 Task: Look for space in Vienna from 1st may 2023 to 10th May 2023 for 2 adults in price range Rs.10000 to Rs.15000. Place can be entire place or private room with 1  bedroom having 1 bed. Property type can be house. Amenities needed are: wifi, hair dryer, hot tub, breakfast. Required host language is English.
Action: Mouse moved to (417, 472)
Screenshot: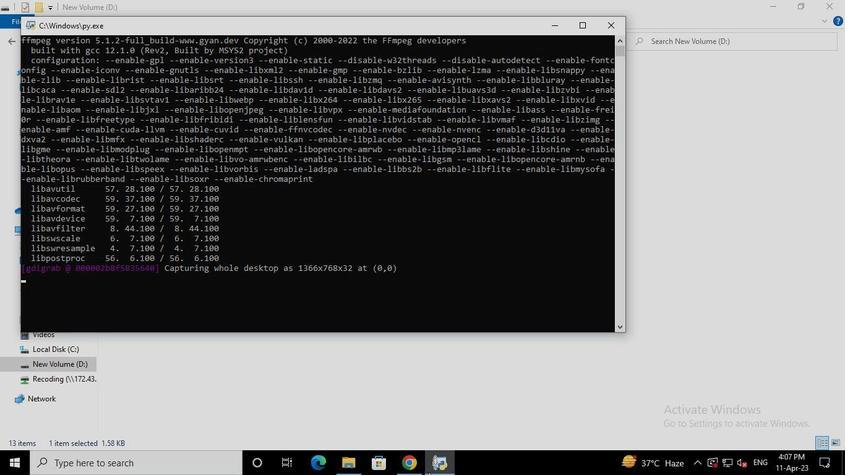 
Action: Mouse pressed left at (417, 472)
Screenshot: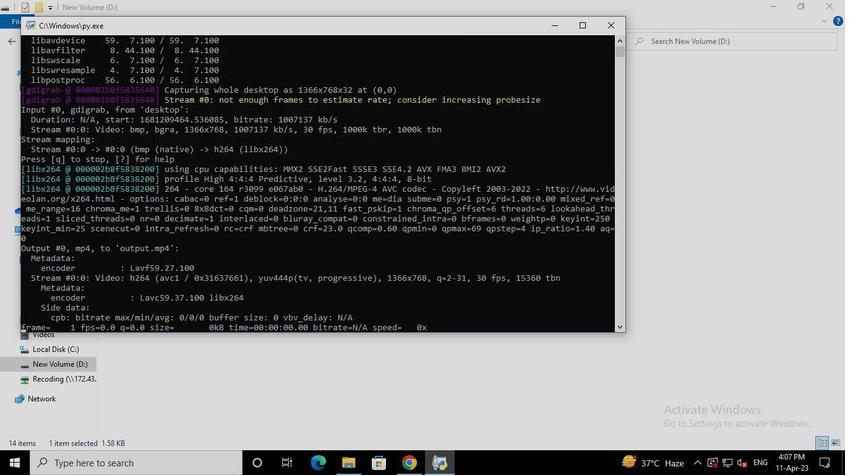
Action: Mouse moved to (345, 101)
Screenshot: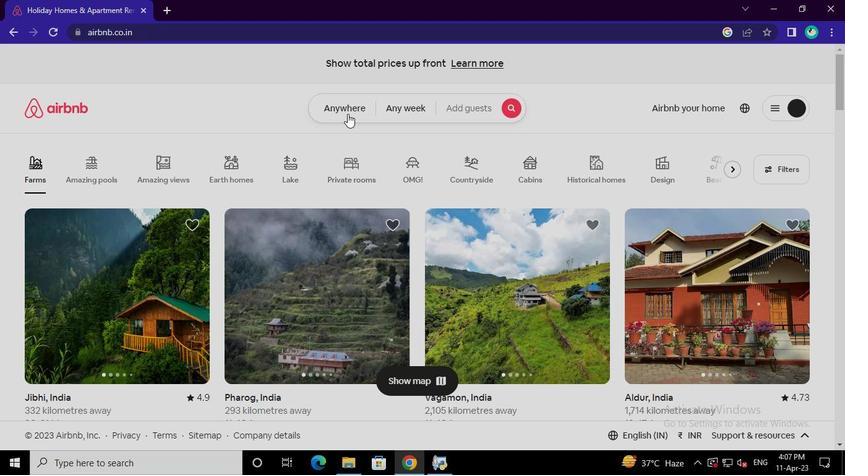 
Action: Mouse pressed left at (345, 101)
Screenshot: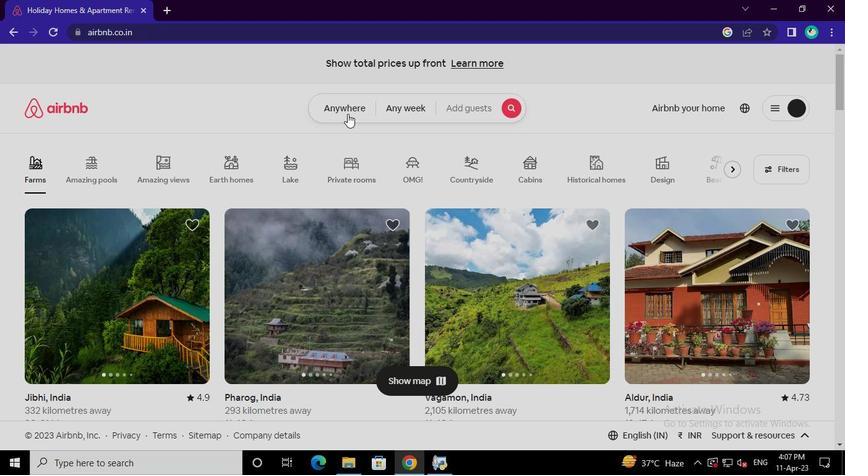 
Action: Mouse moved to (243, 151)
Screenshot: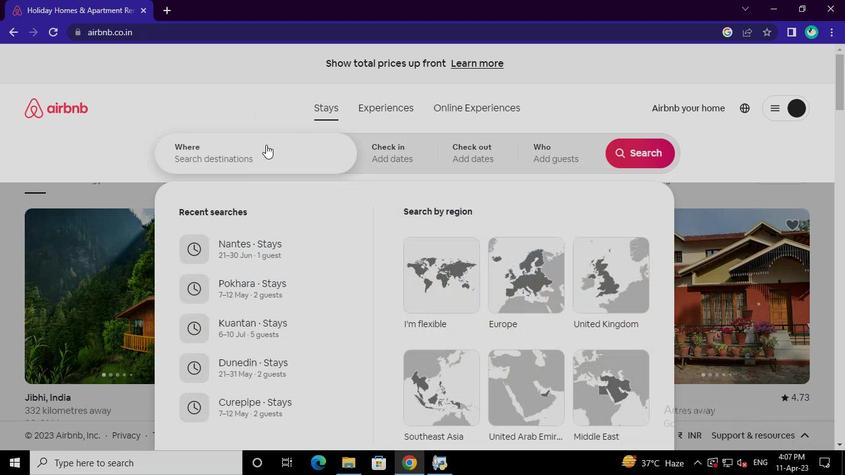 
Action: Mouse pressed left at (243, 151)
Screenshot: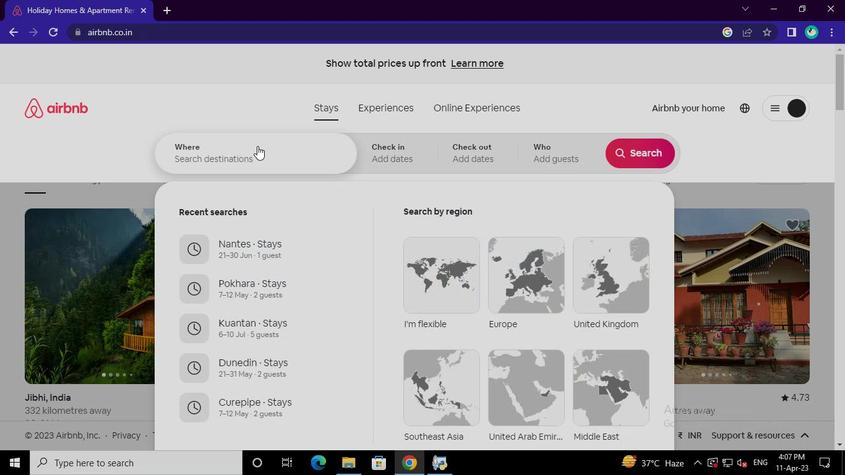 
Action: Keyboard v
Screenshot: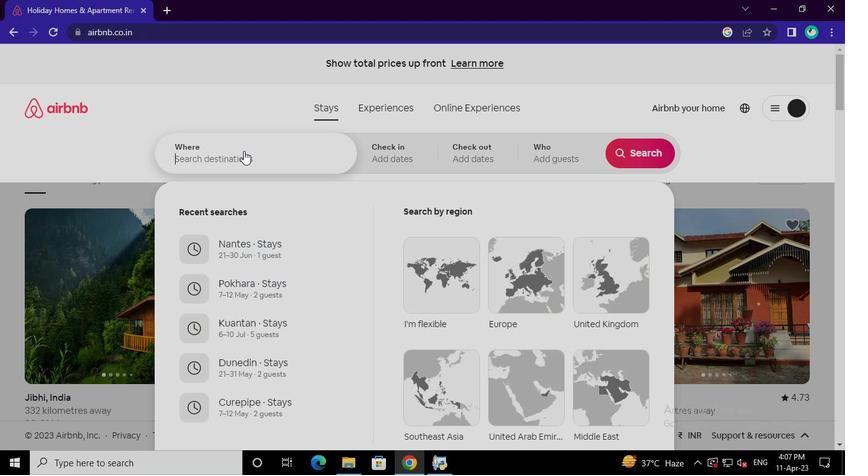 
Action: Keyboard i
Screenshot: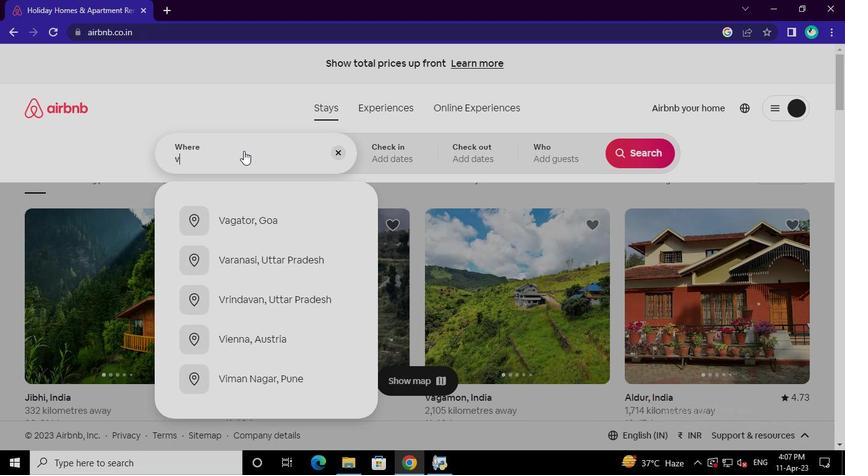 
Action: Keyboard e
Screenshot: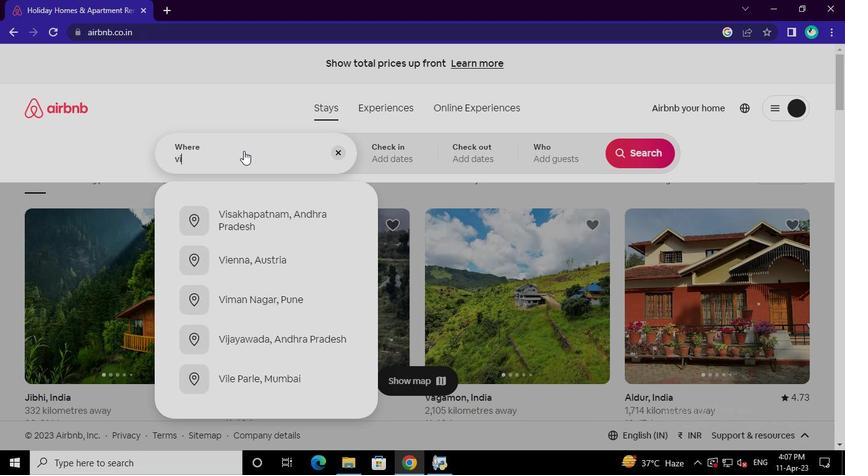 
Action: Keyboard n
Screenshot: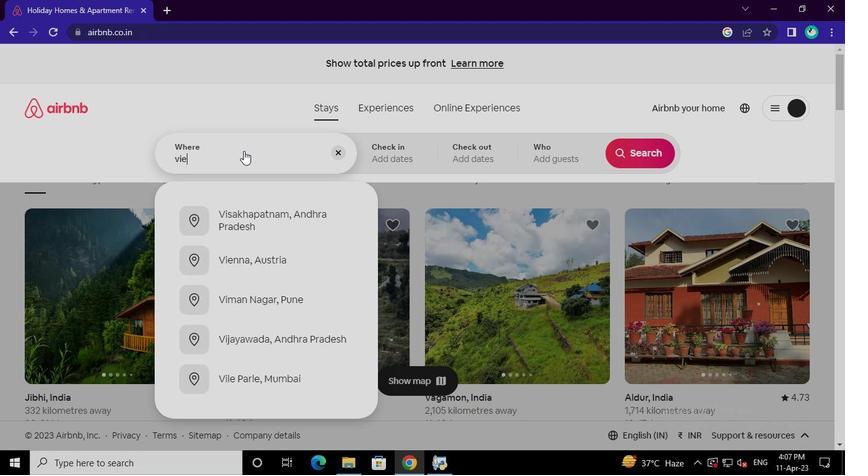 
Action: Keyboard n
Screenshot: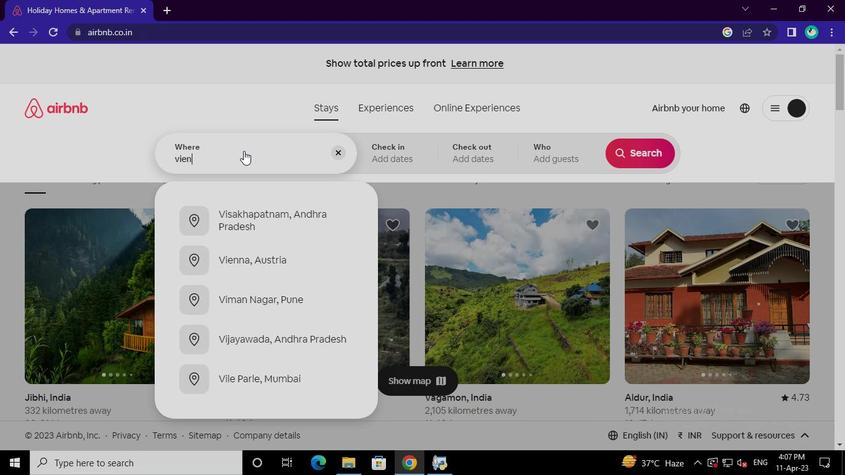 
Action: Keyboard a
Screenshot: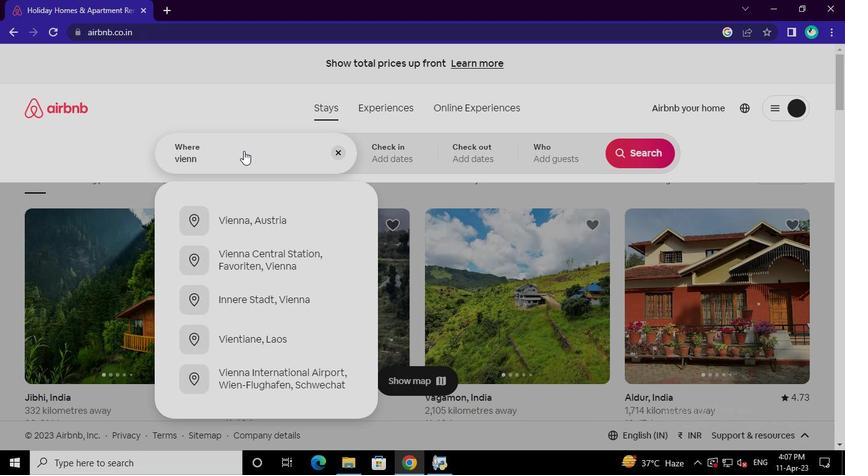 
Action: Mouse moved to (237, 218)
Screenshot: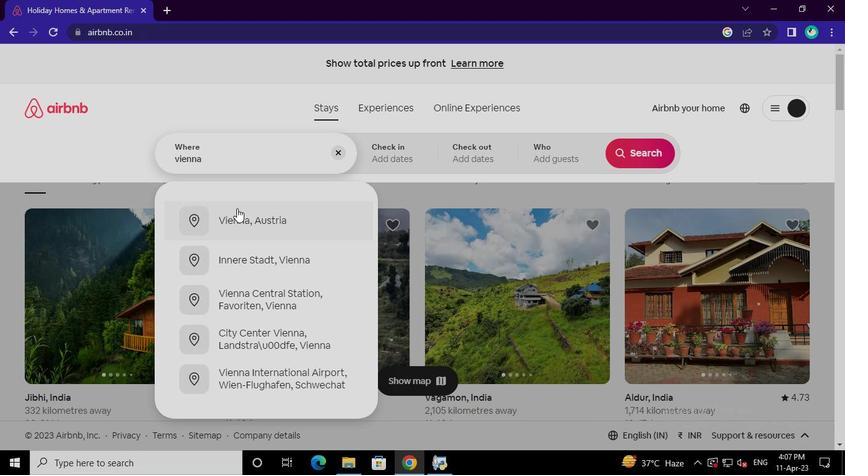 
Action: Mouse pressed left at (237, 218)
Screenshot: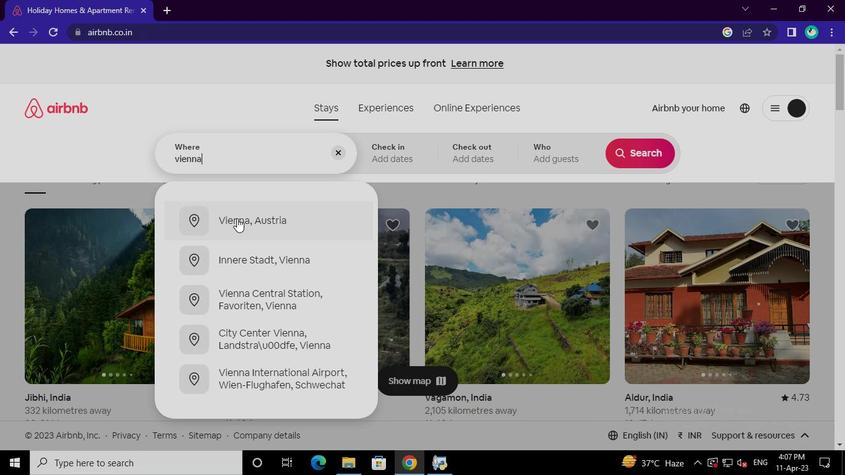 
Action: Mouse moved to (478, 303)
Screenshot: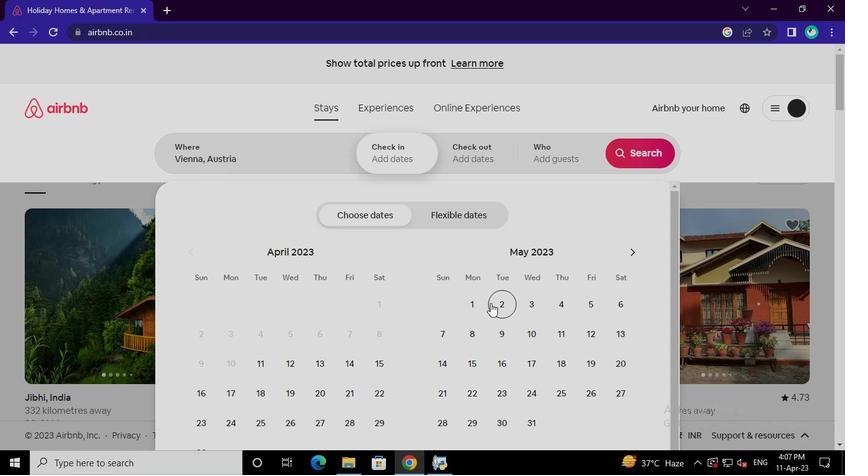 
Action: Mouse pressed left at (478, 303)
Screenshot: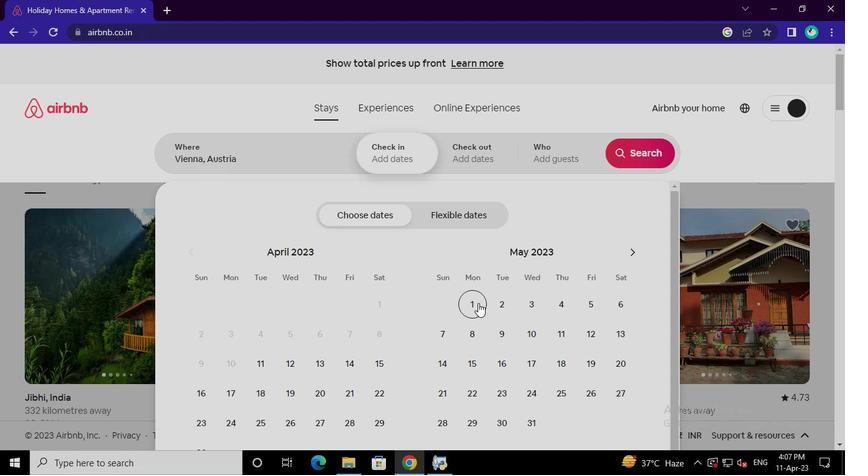 
Action: Mouse moved to (534, 331)
Screenshot: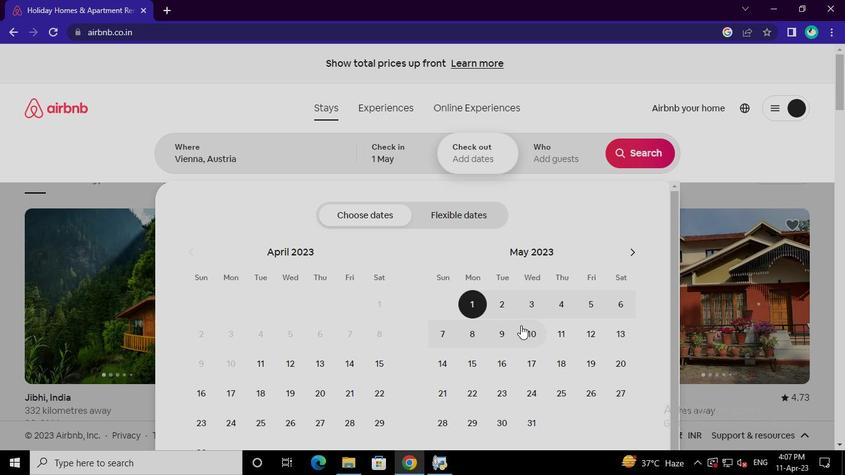 
Action: Mouse pressed left at (534, 331)
Screenshot: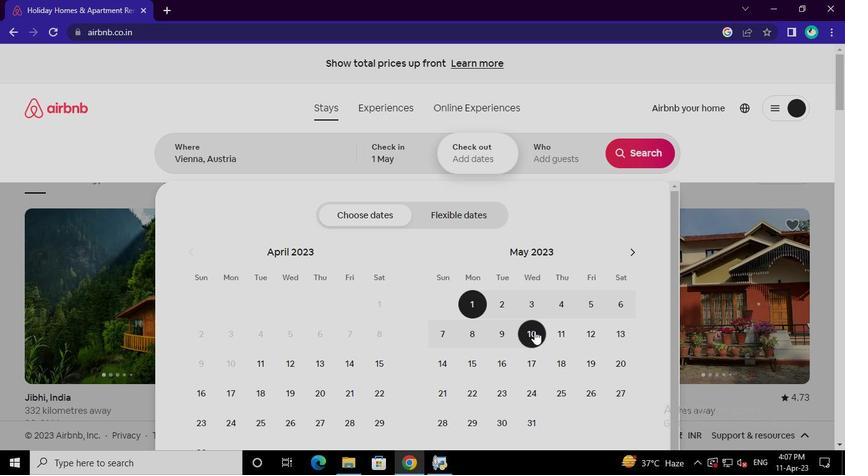 
Action: Mouse moved to (570, 159)
Screenshot: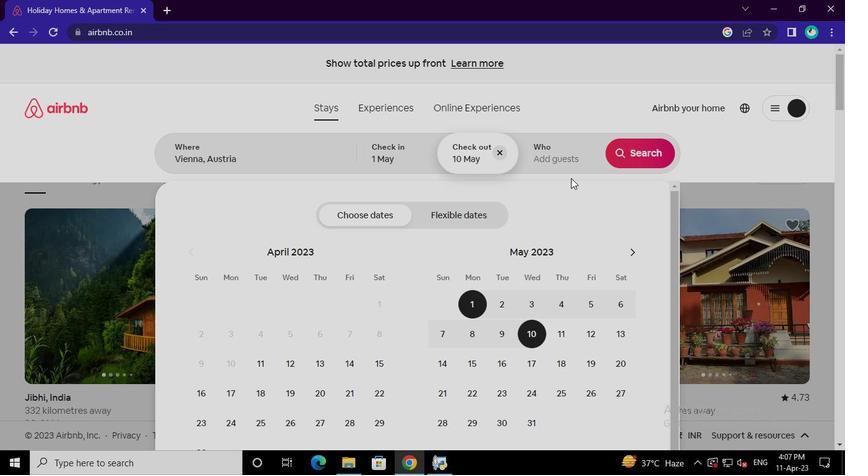 
Action: Mouse pressed left at (570, 159)
Screenshot: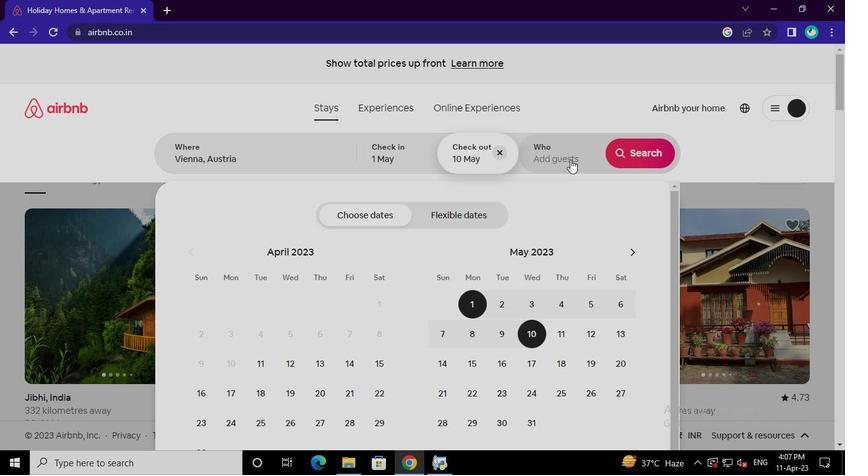 
Action: Mouse moved to (639, 219)
Screenshot: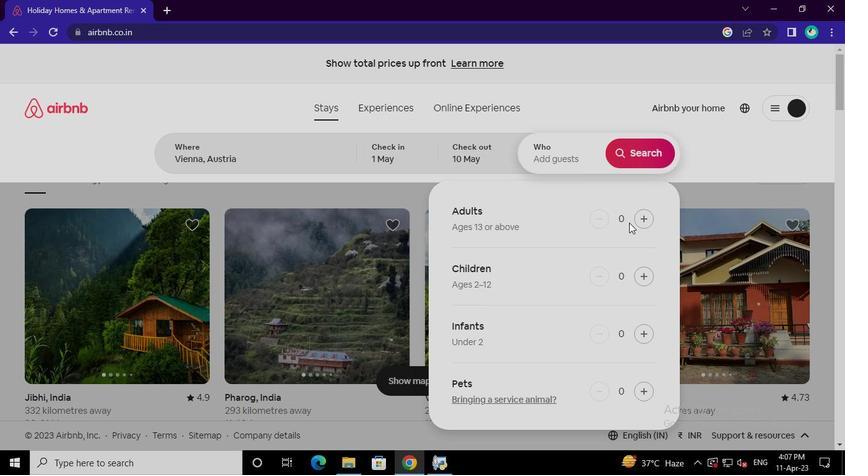 
Action: Mouse pressed left at (639, 219)
Screenshot: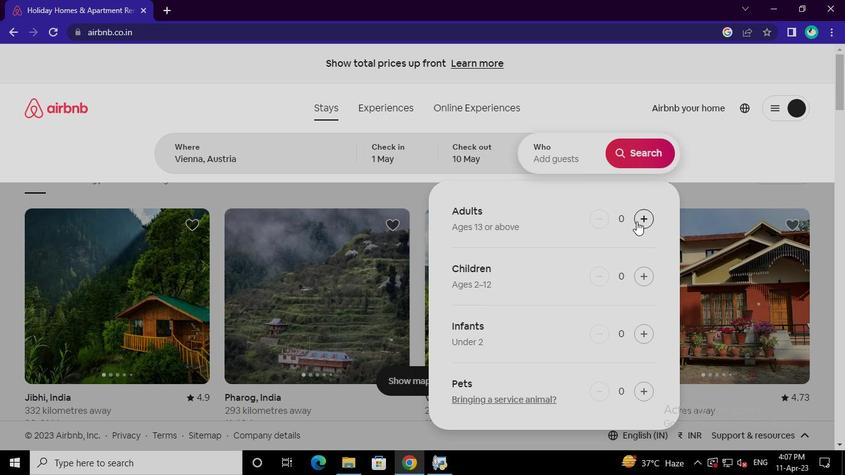 
Action: Mouse pressed left at (639, 219)
Screenshot: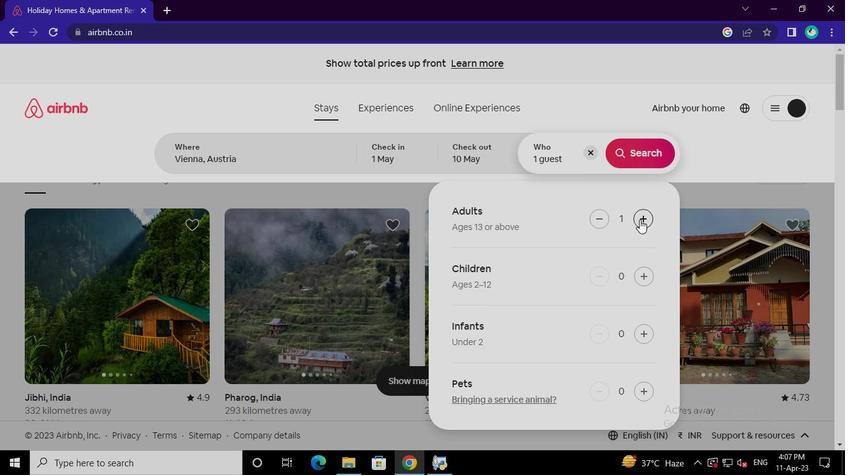
Action: Mouse moved to (641, 151)
Screenshot: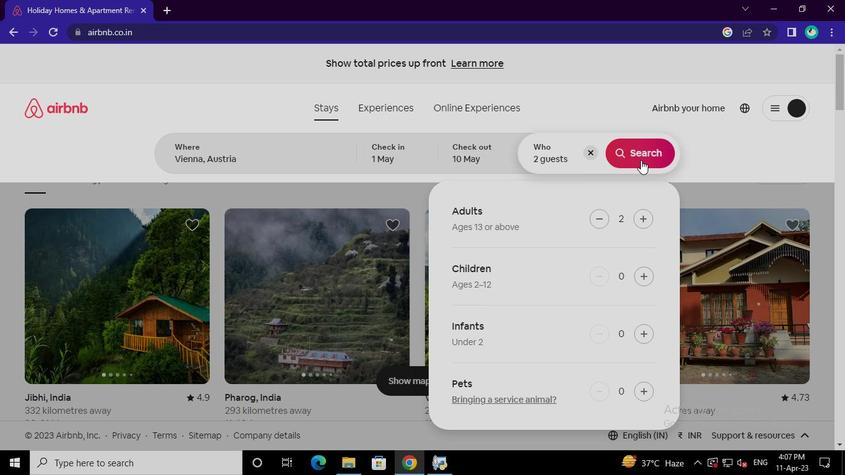 
Action: Mouse pressed left at (641, 151)
Screenshot: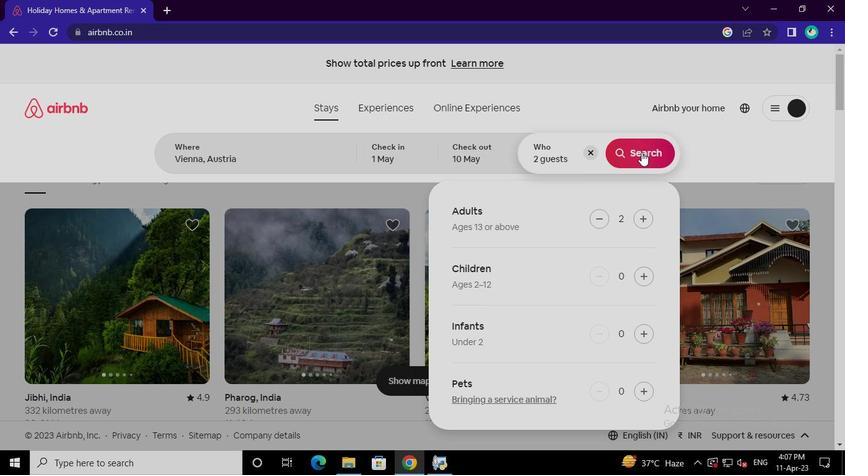 
Action: Mouse moved to (774, 117)
Screenshot: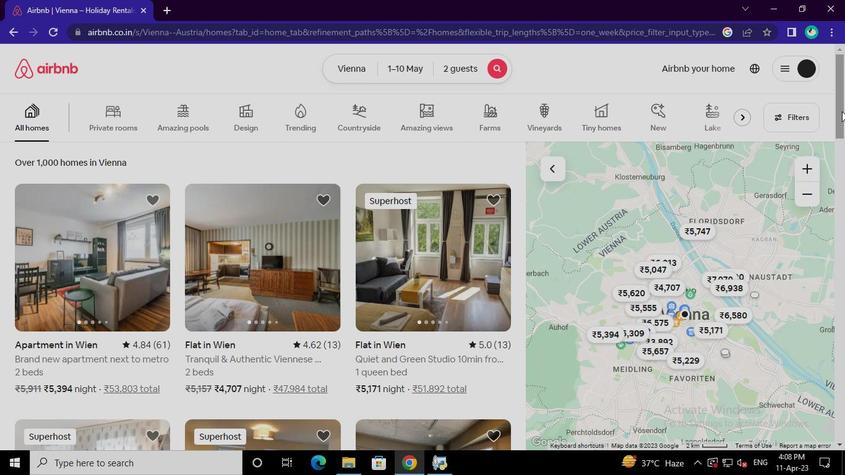 
Action: Mouse pressed left at (774, 117)
Screenshot: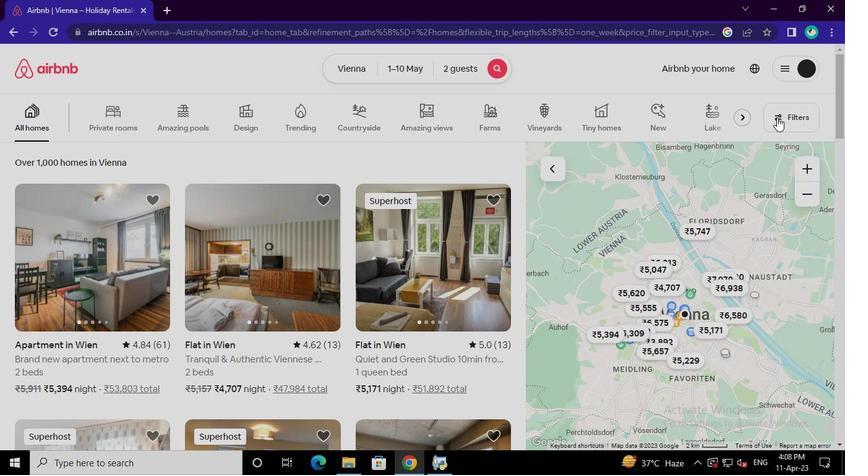 
Action: Mouse moved to (295, 270)
Screenshot: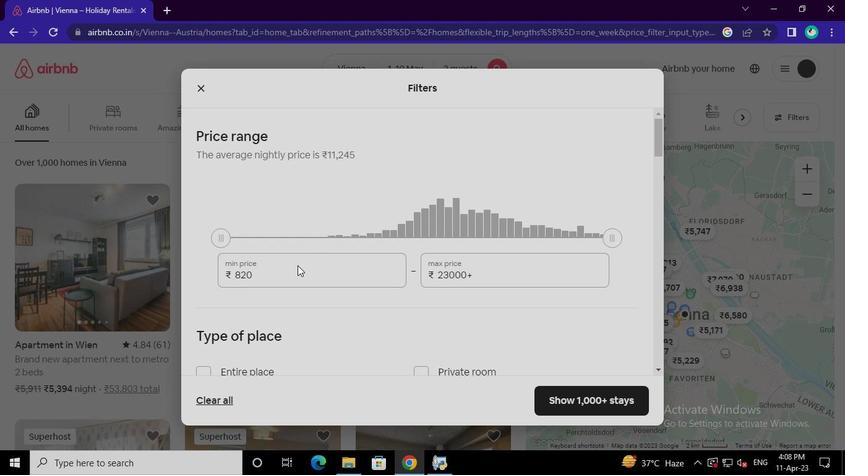 
Action: Mouse pressed left at (295, 270)
Screenshot: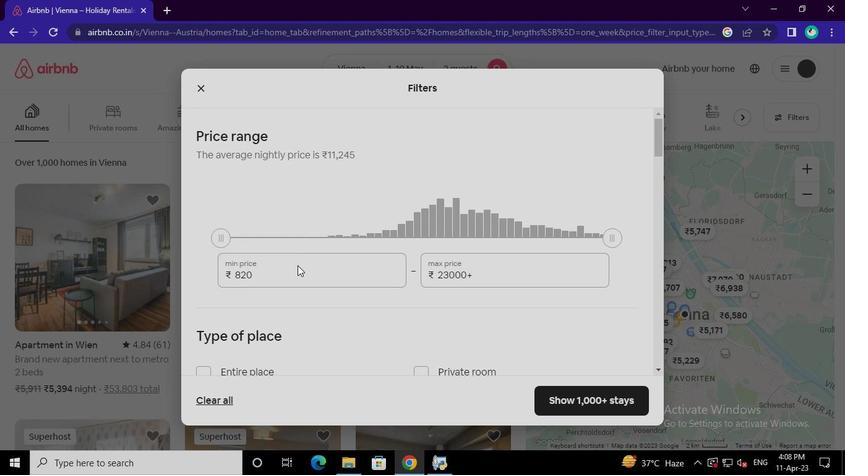 
Action: Keyboard Key.backspace
Screenshot: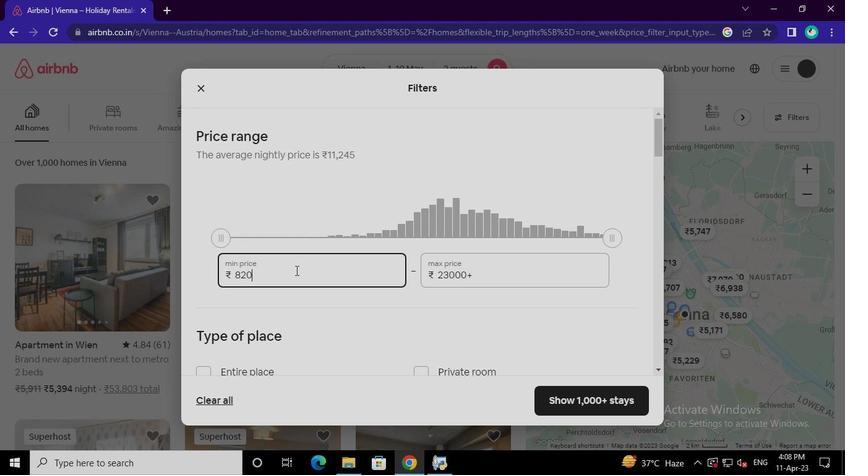 
Action: Keyboard Key.backspace
Screenshot: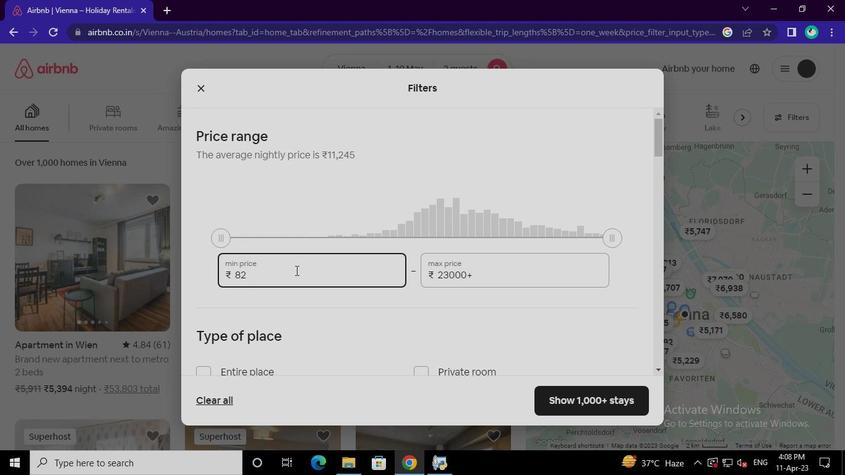 
Action: Keyboard Key.backspace
Screenshot: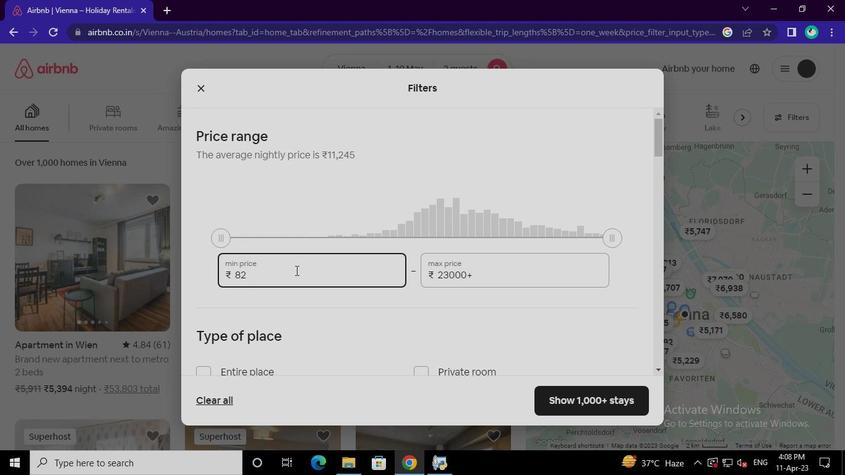 
Action: Keyboard Key.backspace
Screenshot: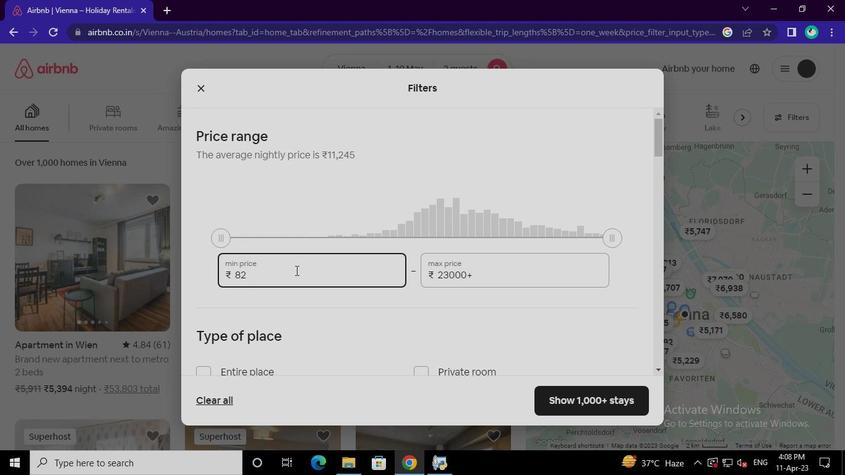 
Action: Keyboard Key.backspace
Screenshot: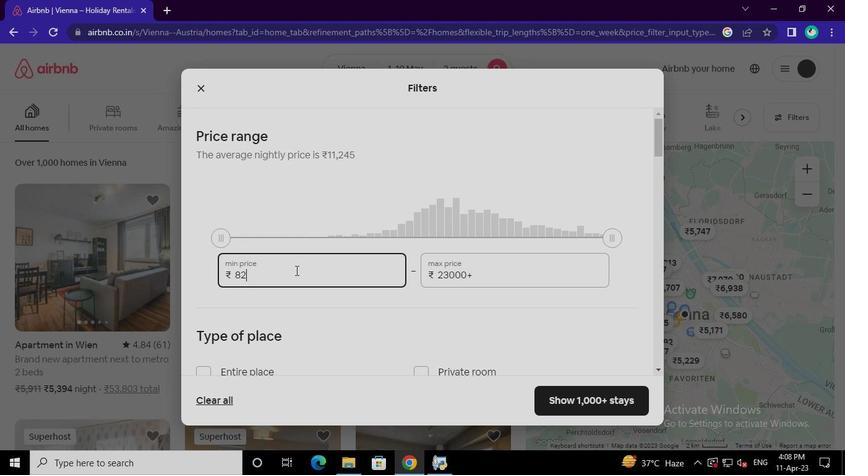 
Action: Keyboard Key.backspace
Screenshot: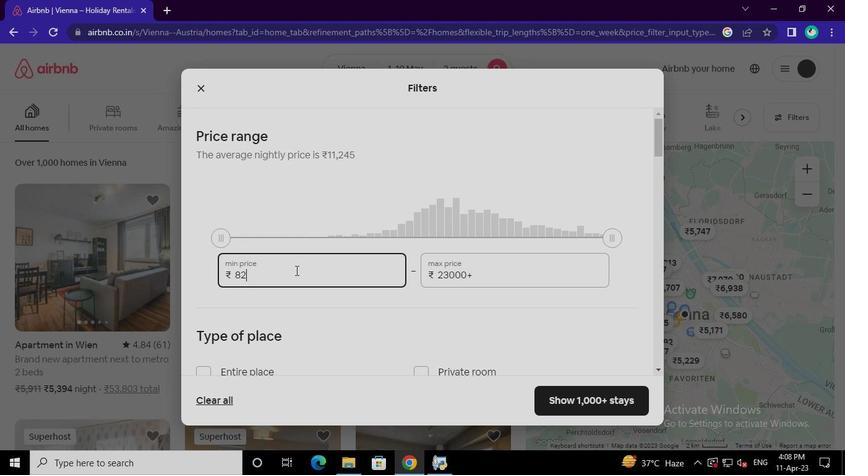
Action: Keyboard Key.backspace
Screenshot: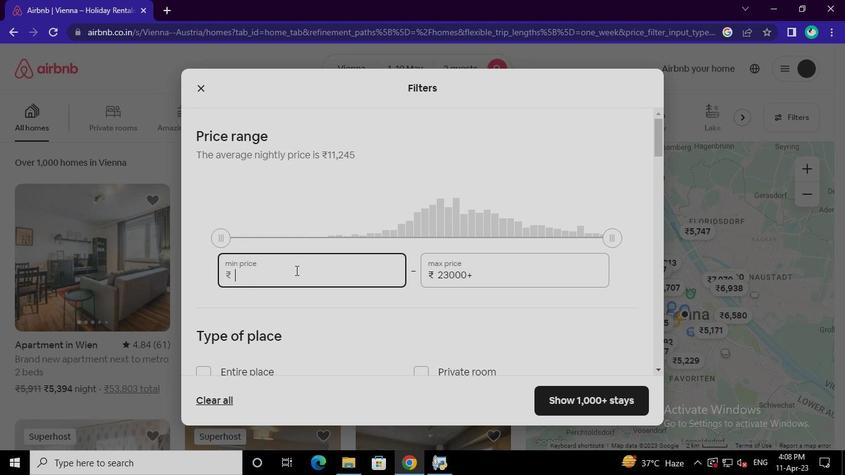 
Action: Keyboard <97>
Screenshot: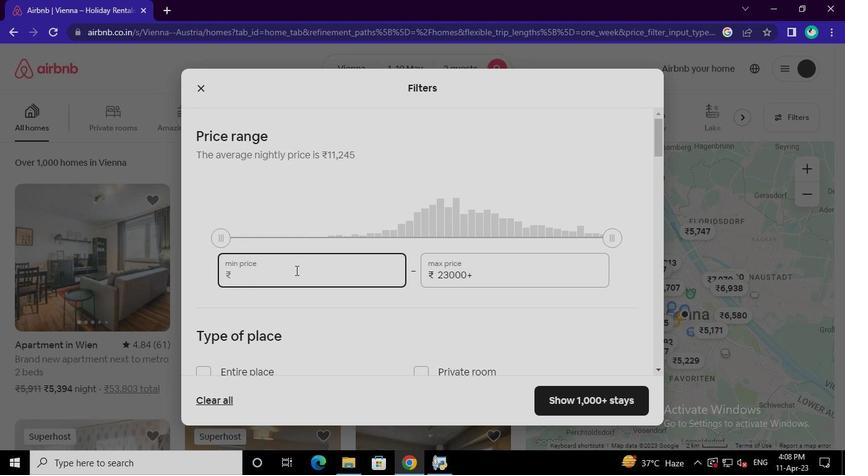 
Action: Keyboard <96>
Screenshot: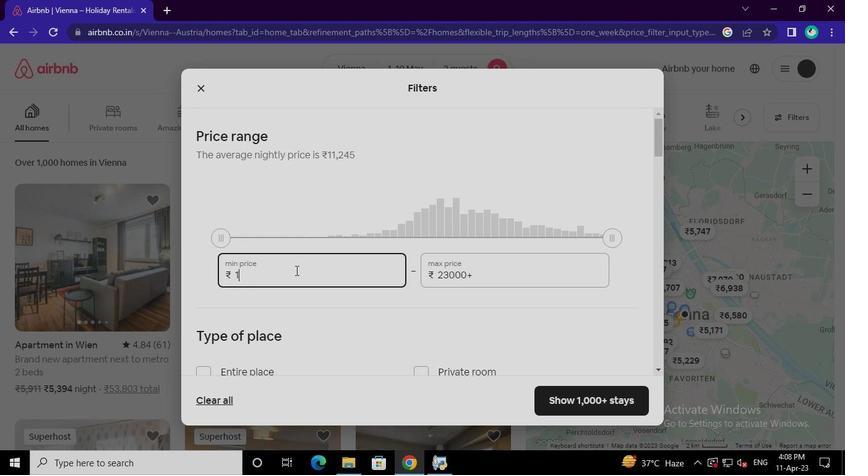 
Action: Keyboard <96>
Screenshot: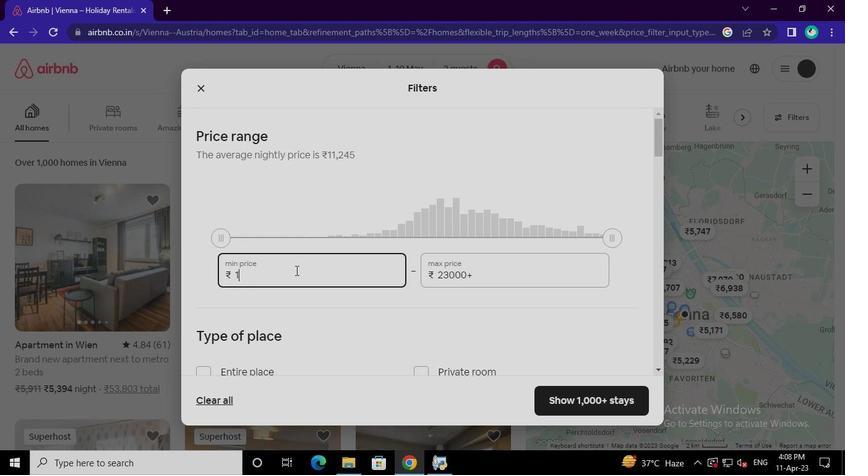 
Action: Keyboard <96>
Screenshot: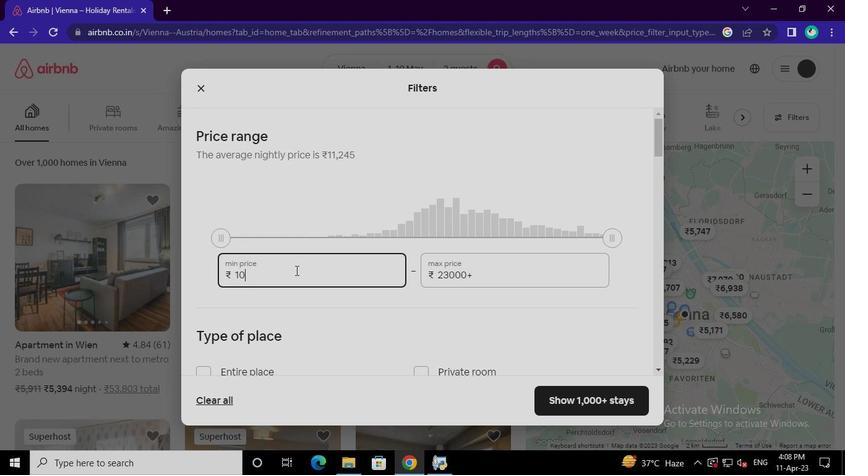 
Action: Keyboard <96>
Screenshot: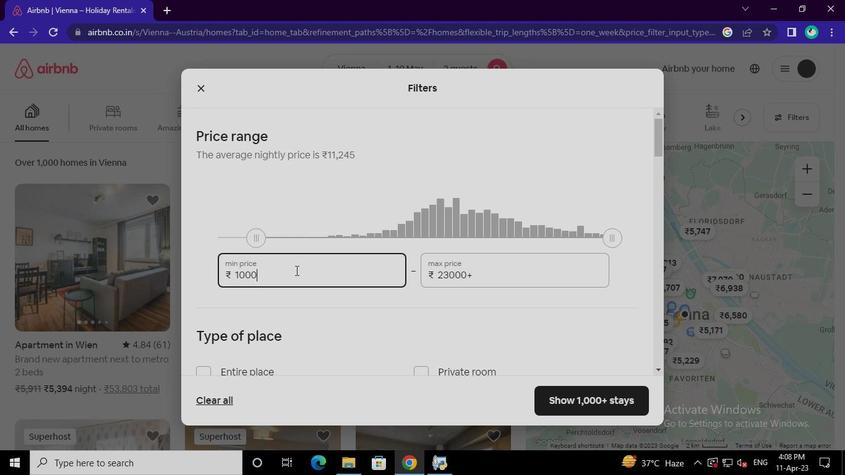 
Action: Mouse moved to (476, 275)
Screenshot: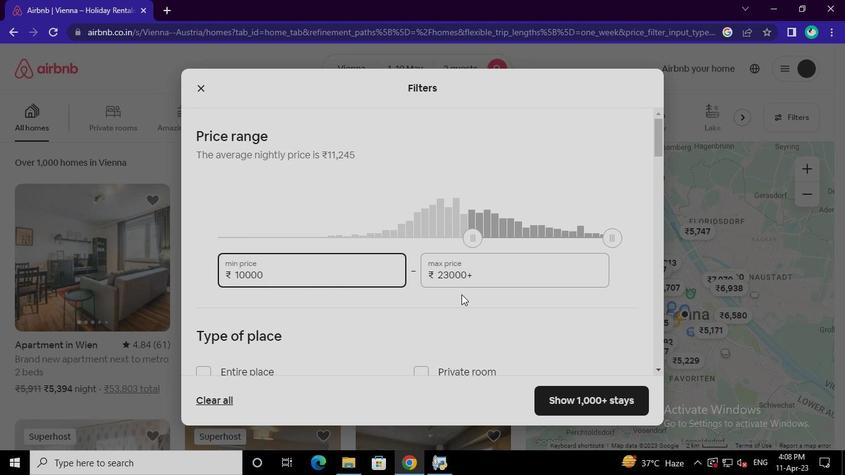 
Action: Mouse pressed left at (476, 275)
Screenshot: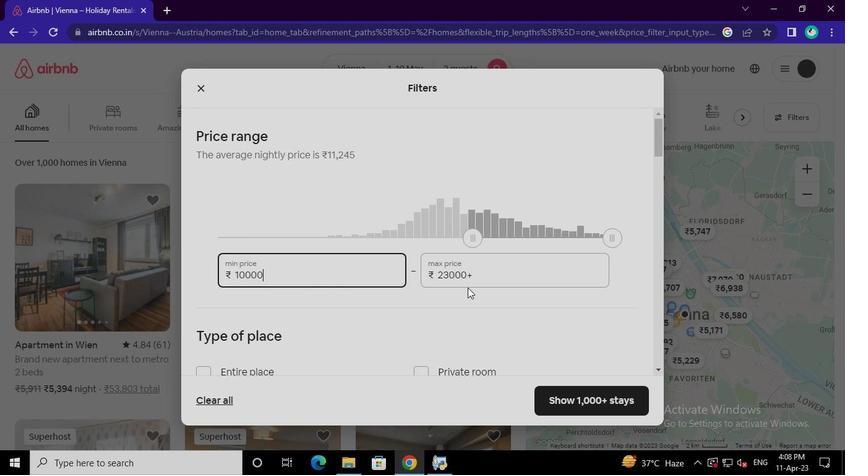 
Action: Keyboard Key.backspace
Screenshot: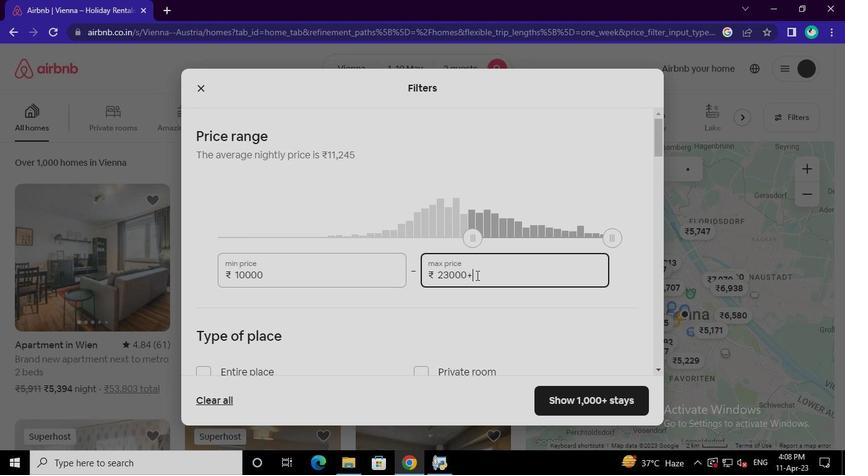 
Action: Keyboard Key.backspace
Screenshot: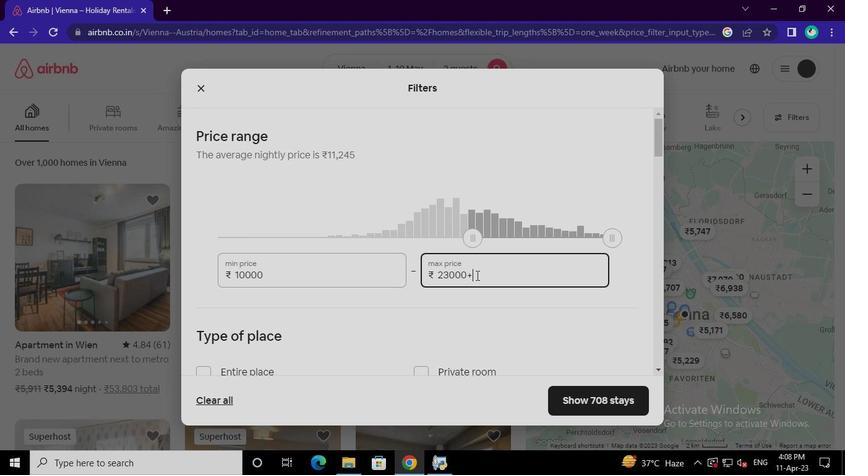 
Action: Keyboard Key.backspace
Screenshot: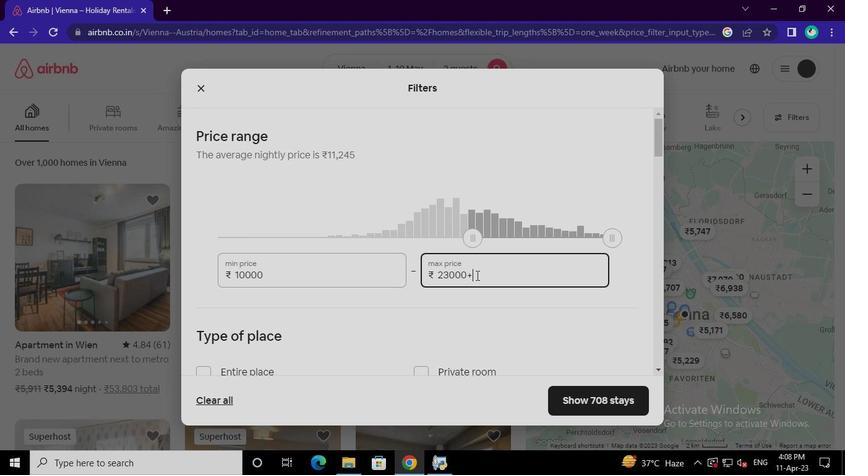 
Action: Keyboard Key.backspace
Screenshot: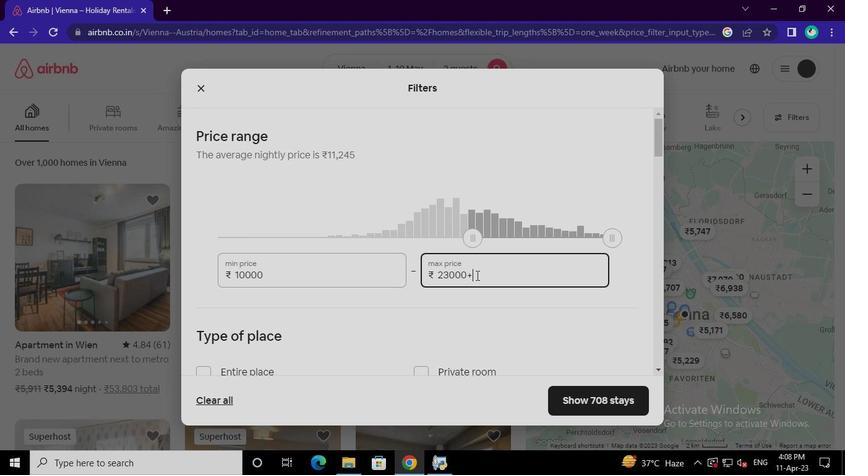 
Action: Keyboard Key.backspace
Screenshot: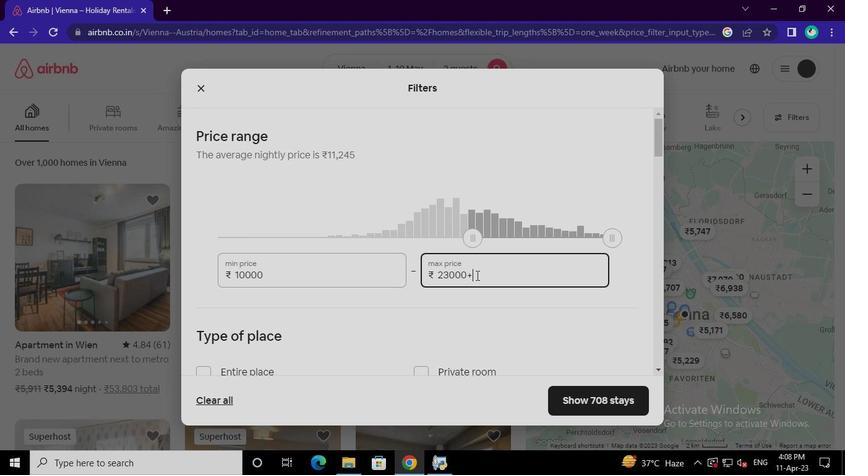 
Action: Keyboard Key.backspace
Screenshot: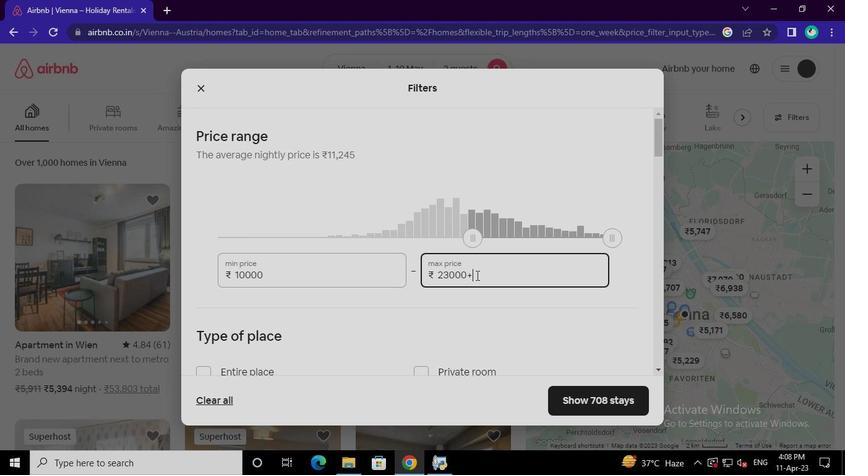 
Action: Keyboard Key.backspace
Screenshot: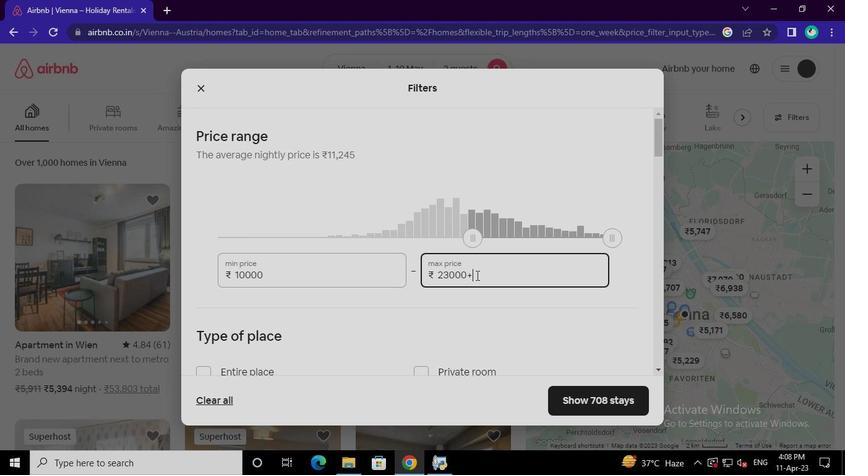 
Action: Keyboard Key.backspace
Screenshot: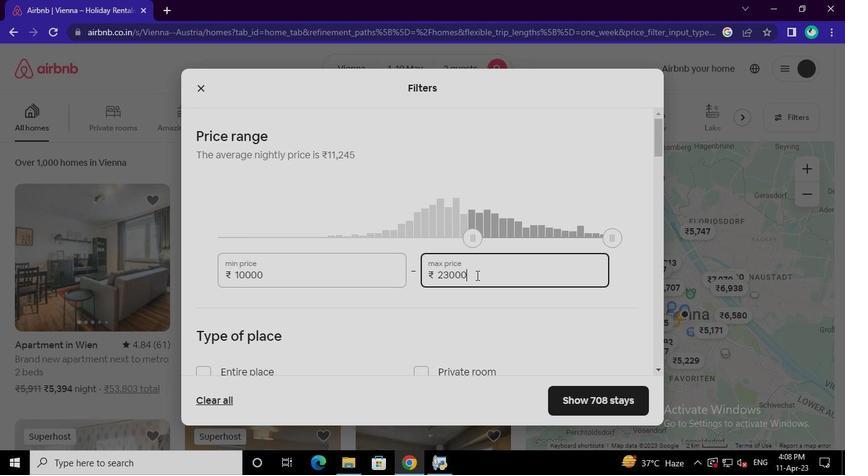 
Action: Keyboard Key.backspace
Screenshot: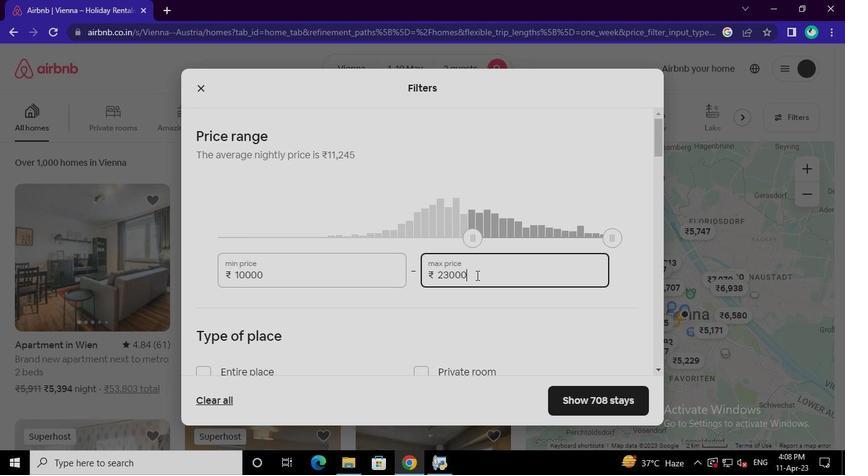 
Action: Keyboard Key.backspace
Screenshot: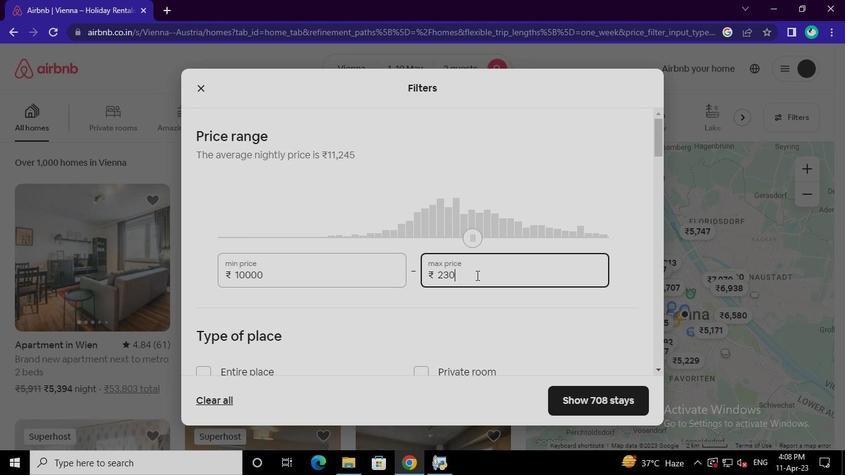 
Action: Keyboard Key.backspace
Screenshot: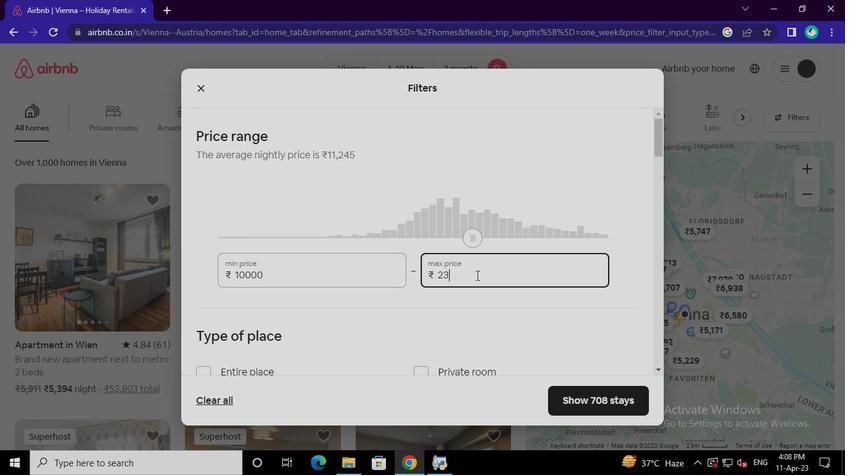 
Action: Keyboard Key.backspace
Screenshot: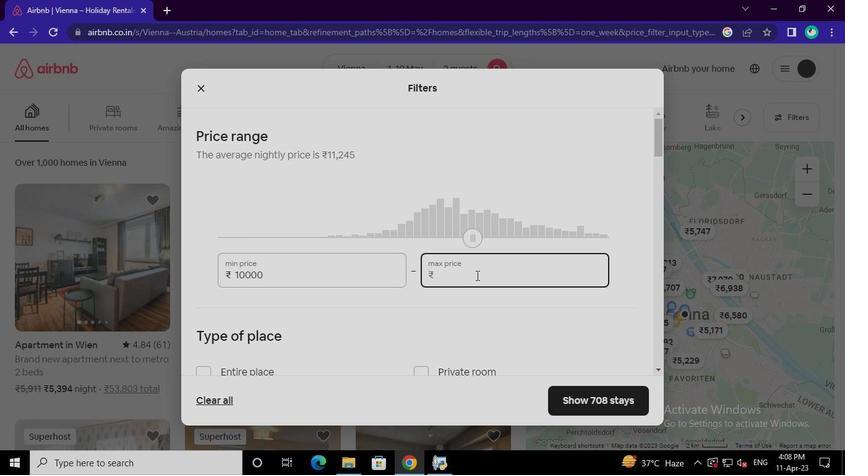 
Action: Keyboard Key.backspace
Screenshot: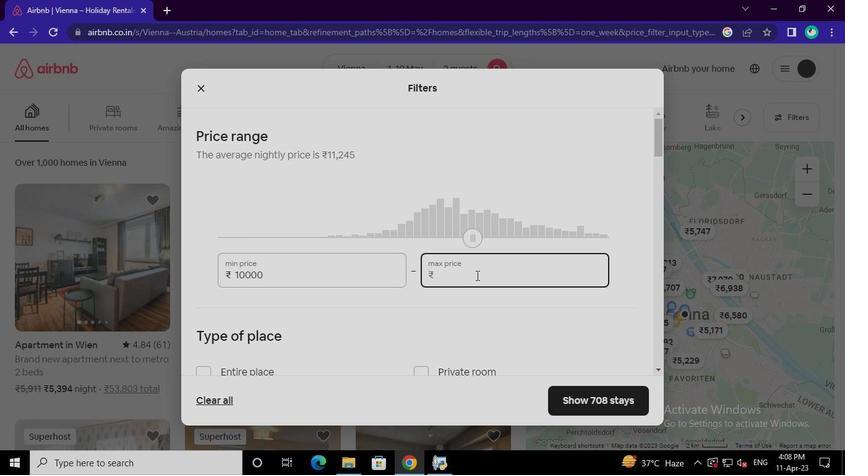 
Action: Keyboard Key.backspace
Screenshot: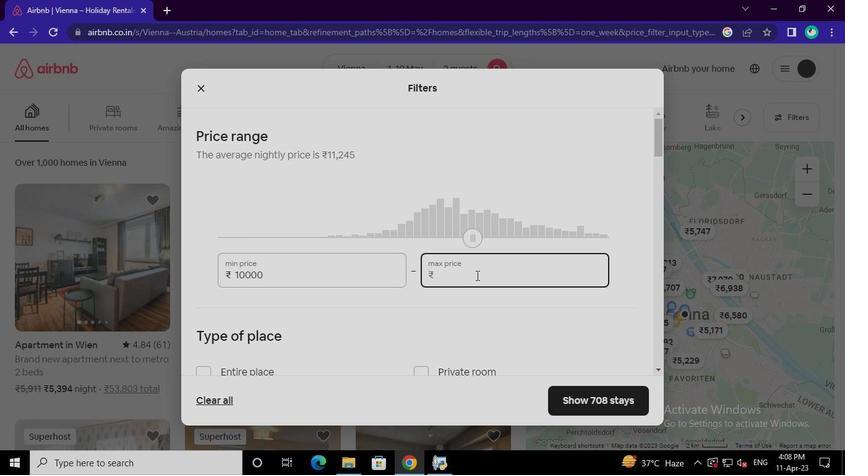 
Action: Keyboard <97>
Screenshot: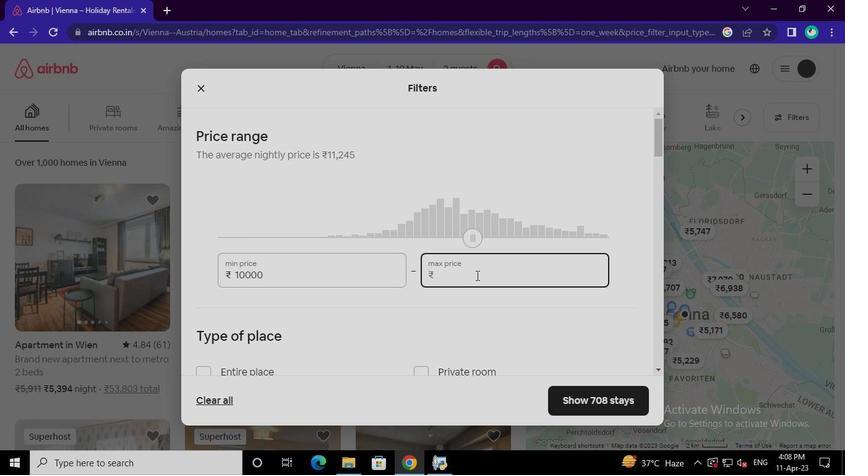 
Action: Keyboard <101>
Screenshot: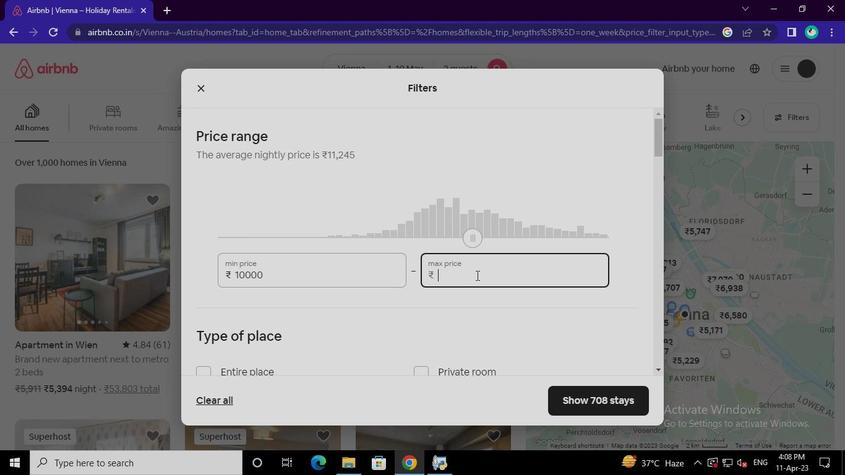 
Action: Keyboard <96>
Screenshot: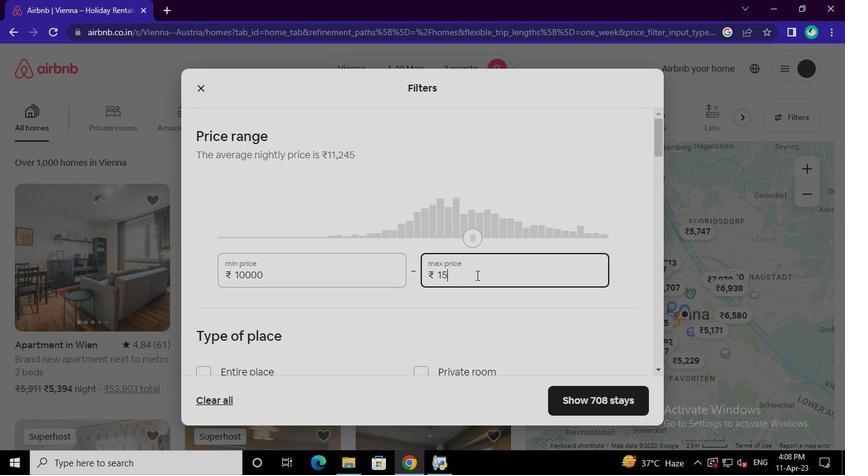 
Action: Keyboard <96>
Screenshot: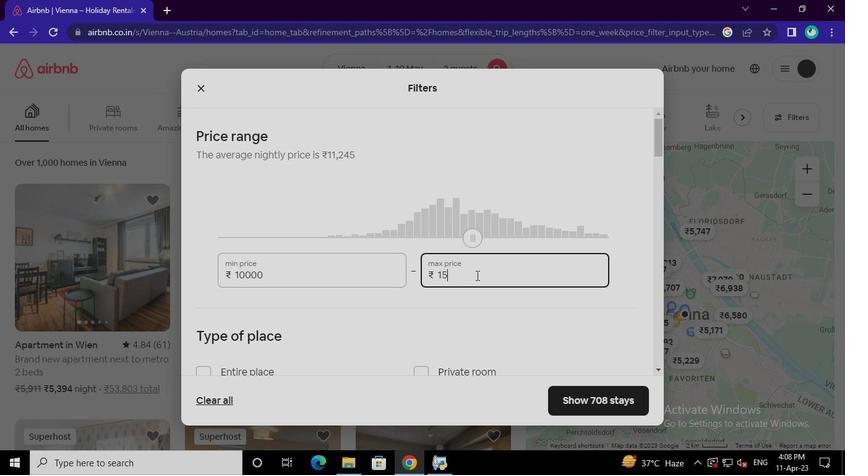 
Action: Keyboard <96>
Screenshot: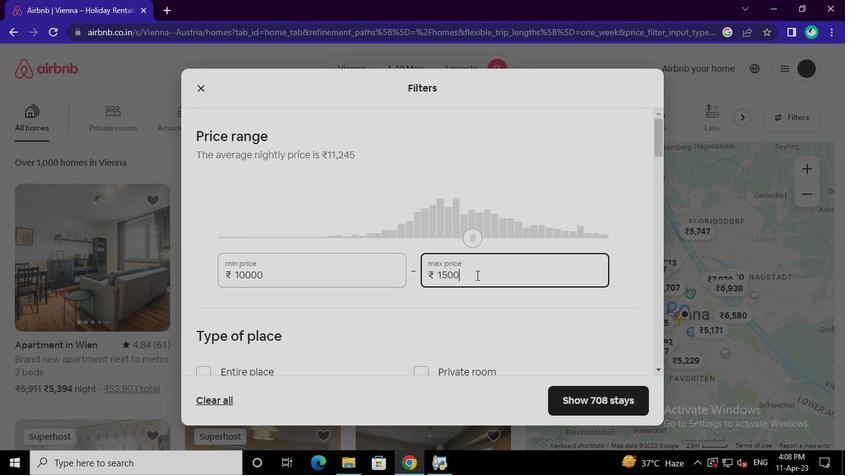 
Action: Mouse moved to (271, 249)
Screenshot: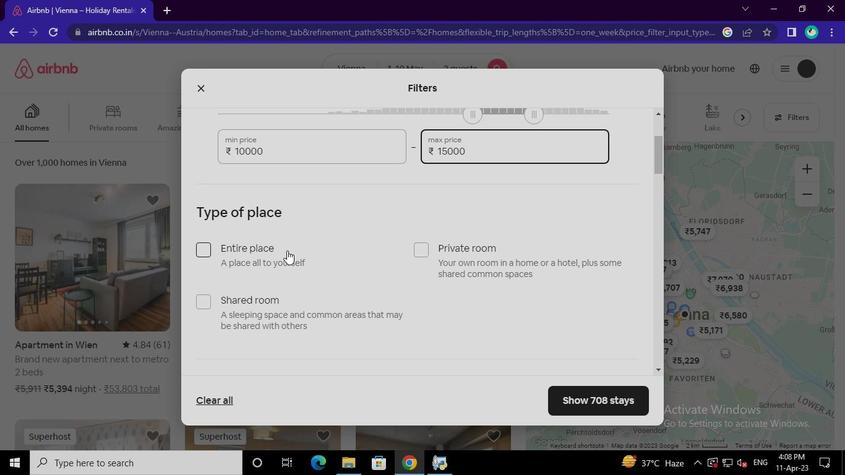 
Action: Mouse pressed left at (271, 249)
Screenshot: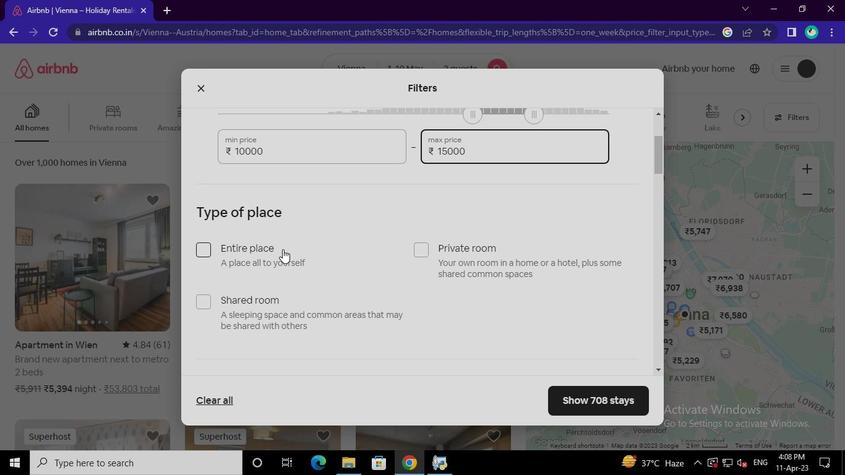 
Action: Mouse moved to (422, 247)
Screenshot: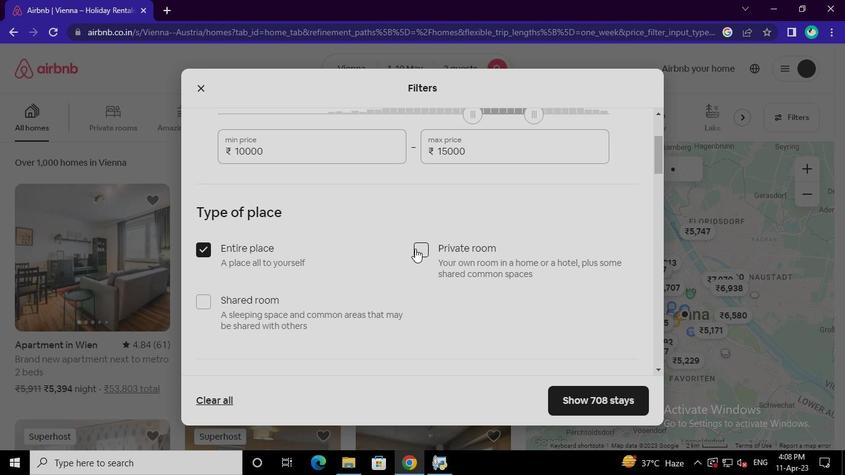 
Action: Mouse pressed left at (422, 247)
Screenshot: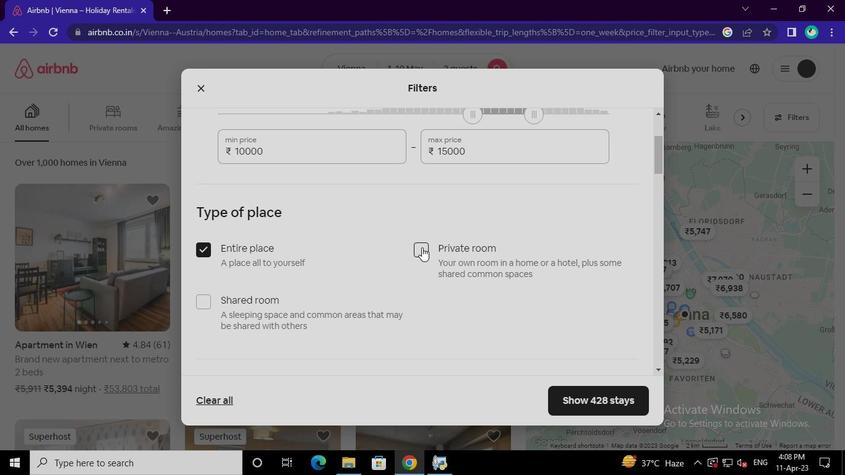 
Action: Mouse moved to (273, 321)
Screenshot: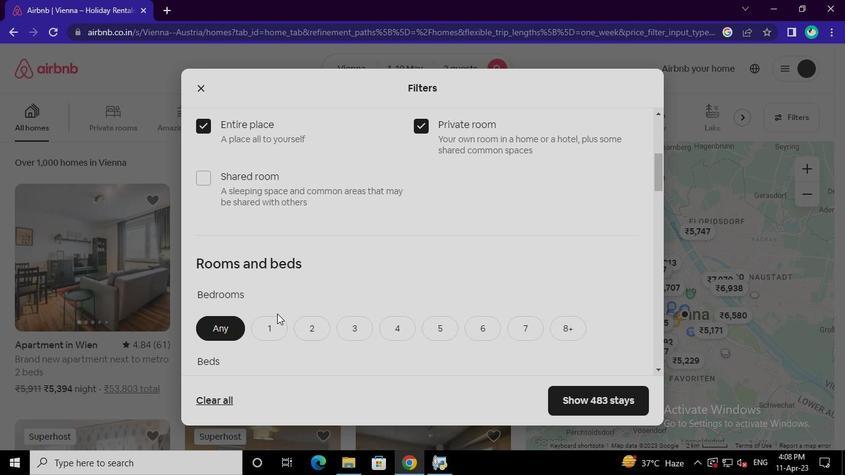 
Action: Mouse pressed left at (273, 321)
Screenshot: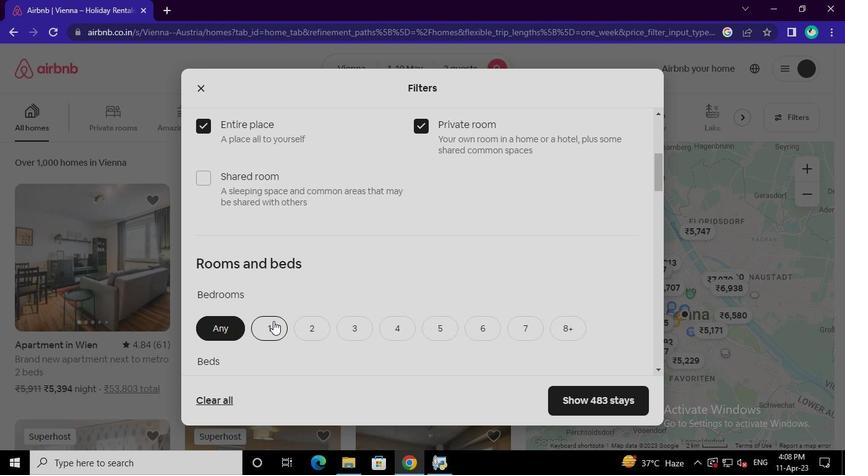 
Action: Mouse moved to (266, 273)
Screenshot: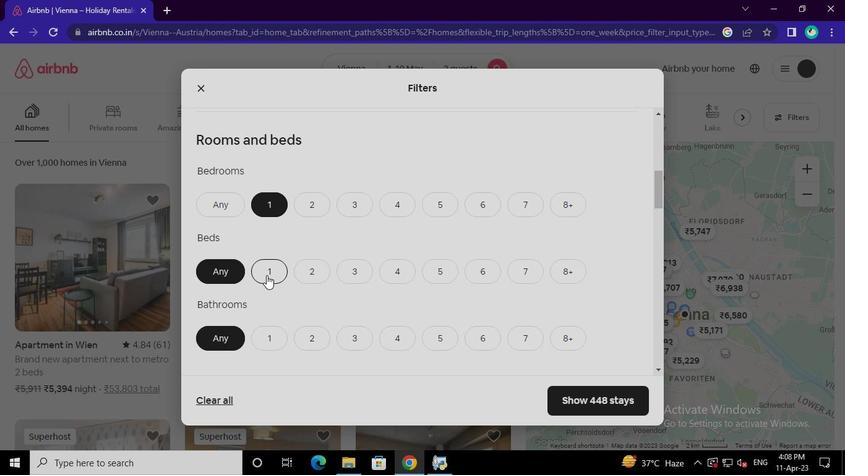 
Action: Mouse pressed left at (266, 273)
Screenshot: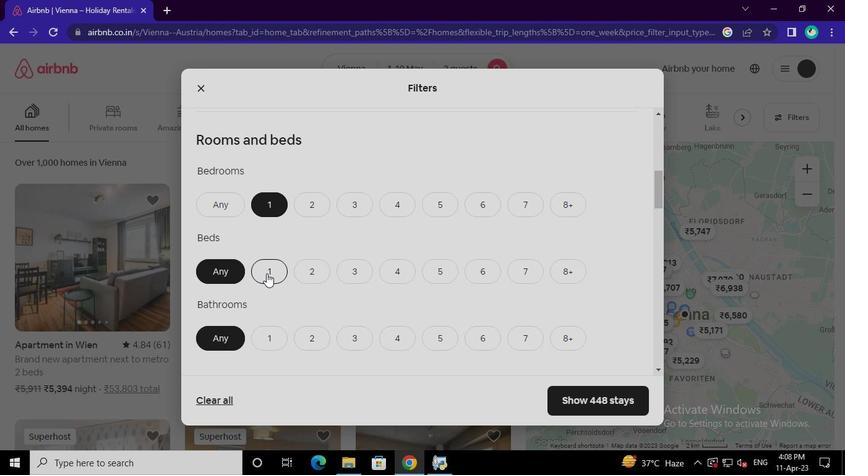 
Action: Mouse moved to (267, 280)
Screenshot: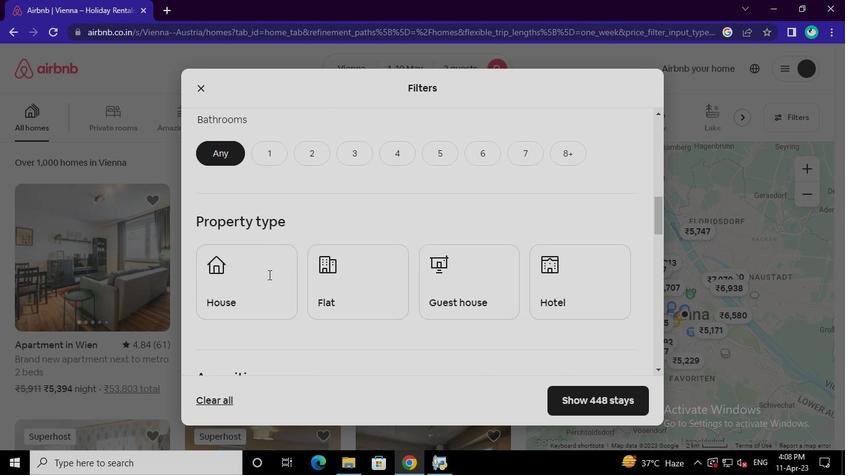 
Action: Mouse pressed left at (267, 280)
Screenshot: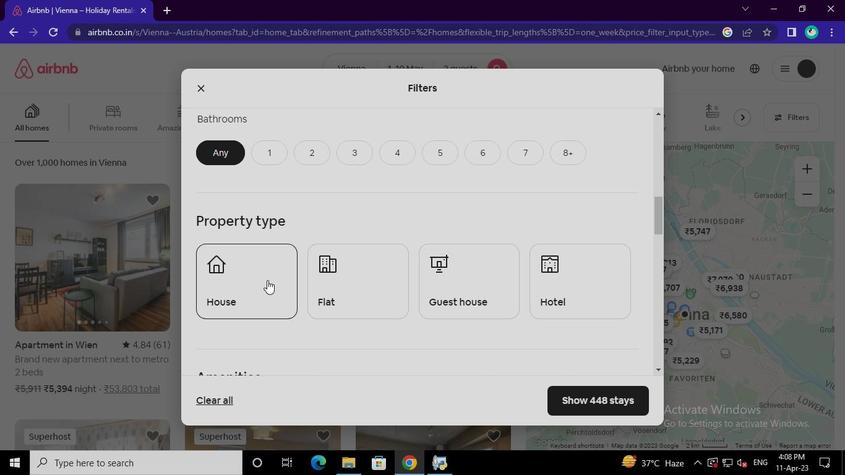 
Action: Mouse moved to (236, 290)
Screenshot: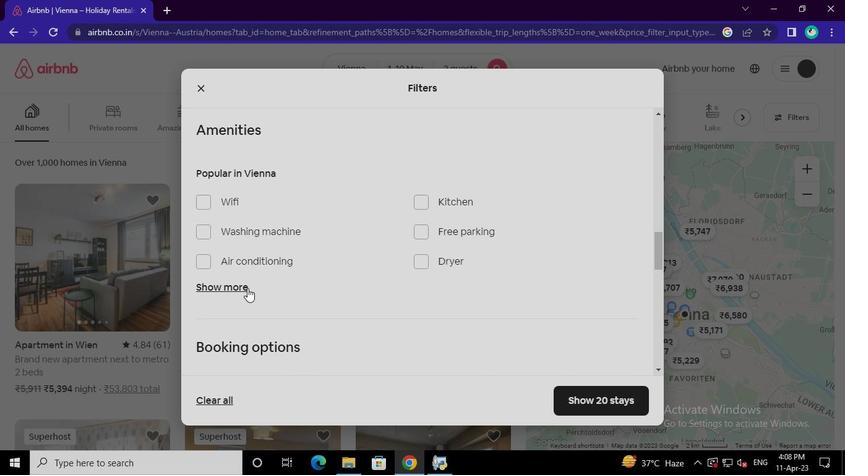 
Action: Mouse pressed left at (236, 290)
Screenshot: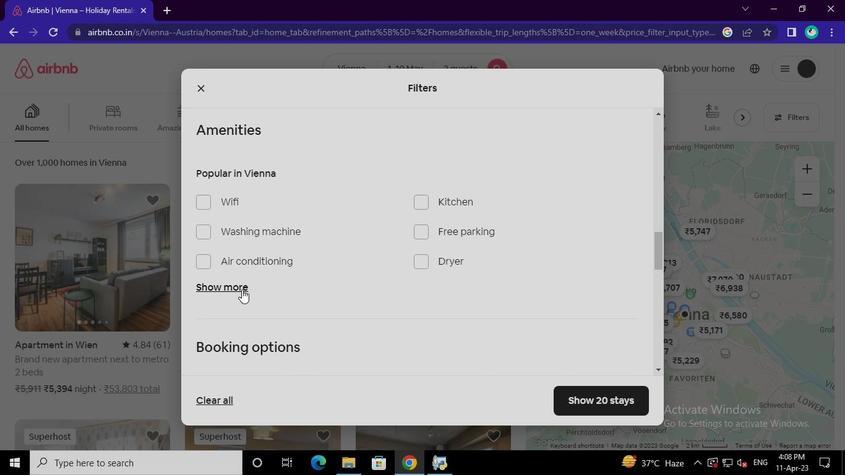
Action: Mouse moved to (205, 199)
Screenshot: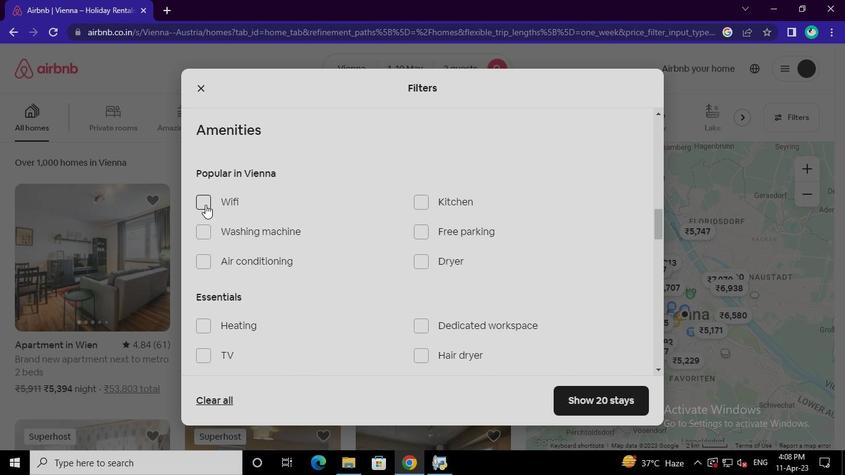 
Action: Mouse pressed left at (205, 199)
Screenshot: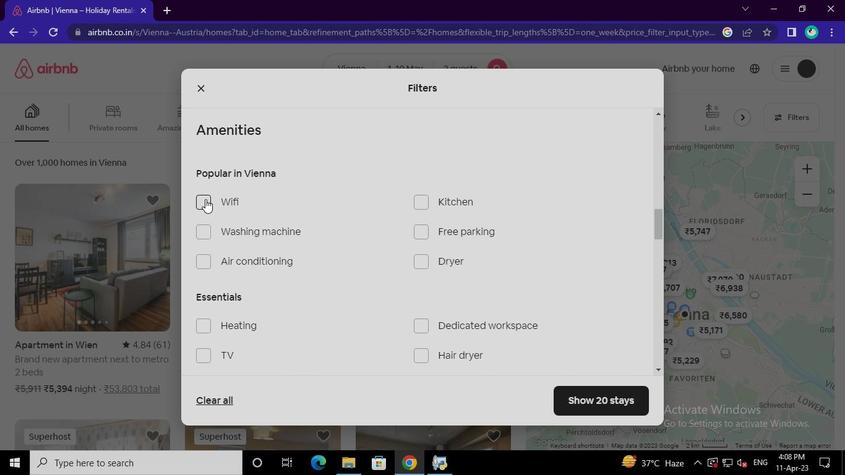 
Action: Mouse moved to (427, 172)
Screenshot: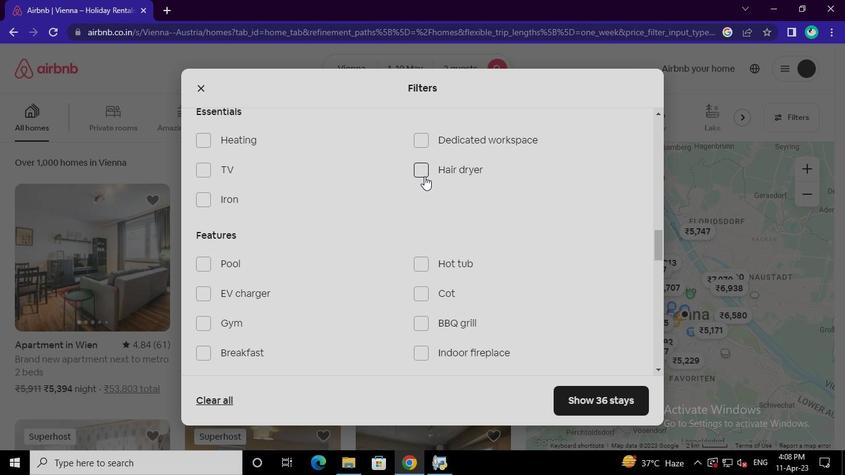 
Action: Mouse pressed left at (427, 172)
Screenshot: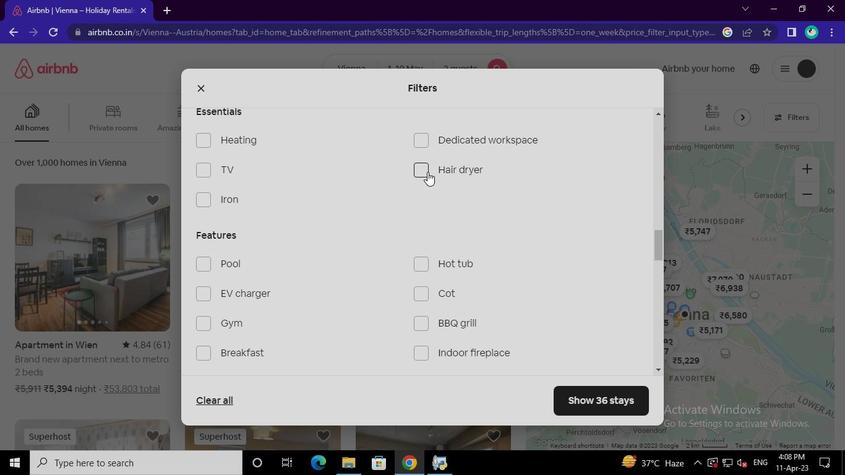 
Action: Mouse moved to (423, 262)
Screenshot: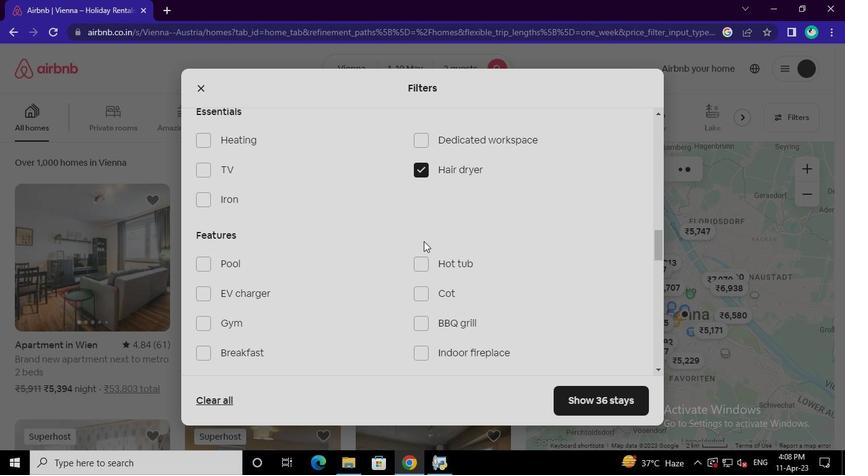 
Action: Mouse pressed left at (423, 262)
Screenshot: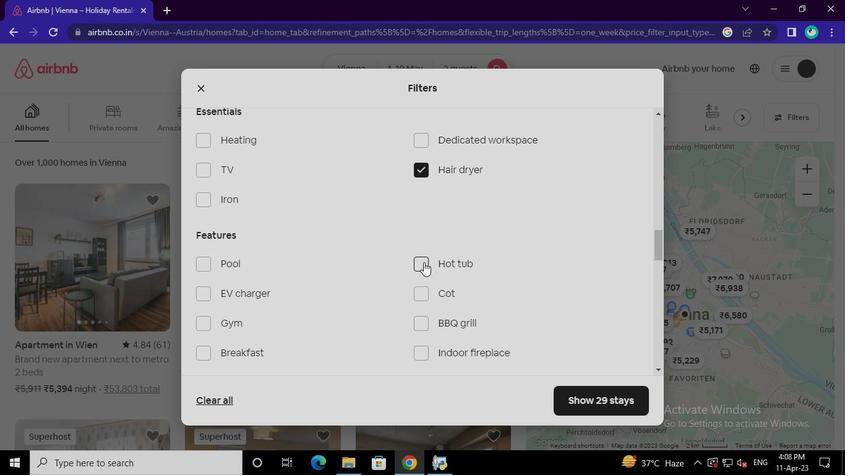 
Action: Mouse moved to (250, 348)
Screenshot: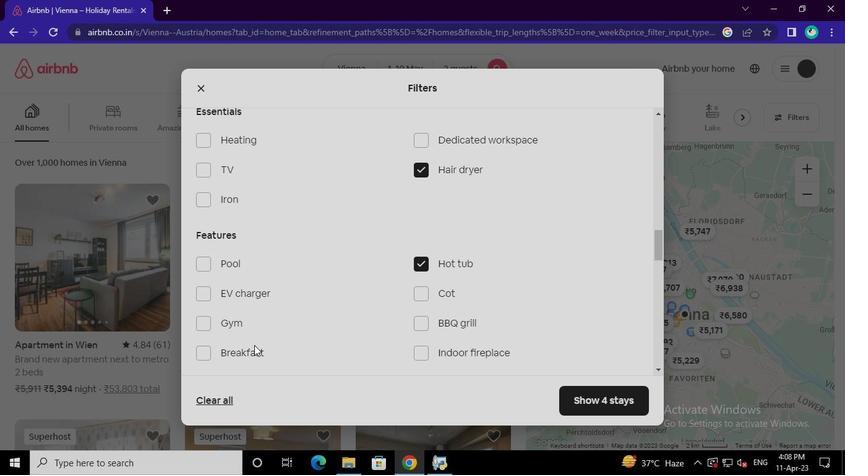 
Action: Mouse pressed left at (250, 348)
Screenshot: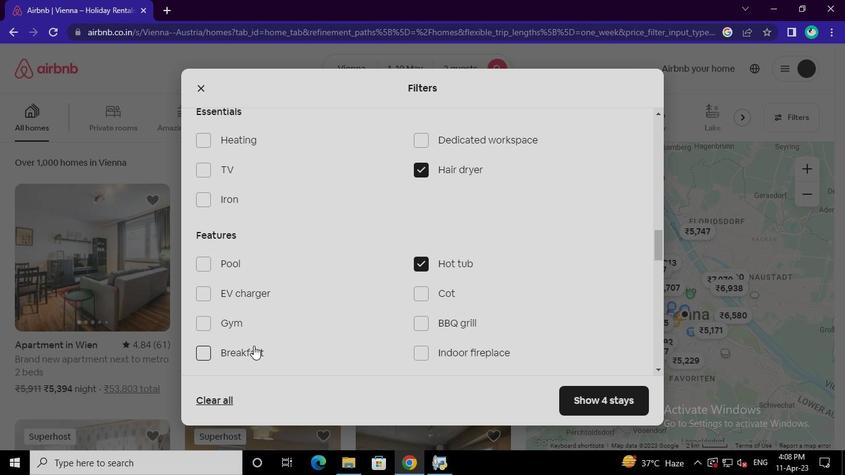 
Action: Mouse moved to (230, 292)
Screenshot: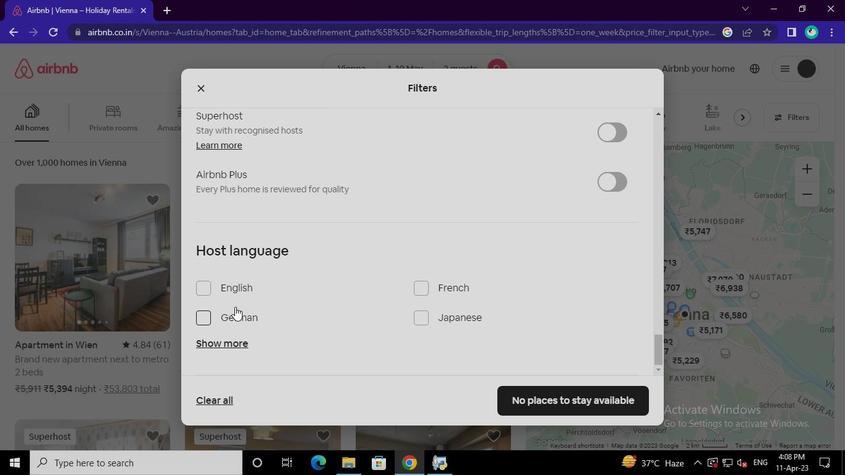 
Action: Mouse pressed left at (230, 292)
Screenshot: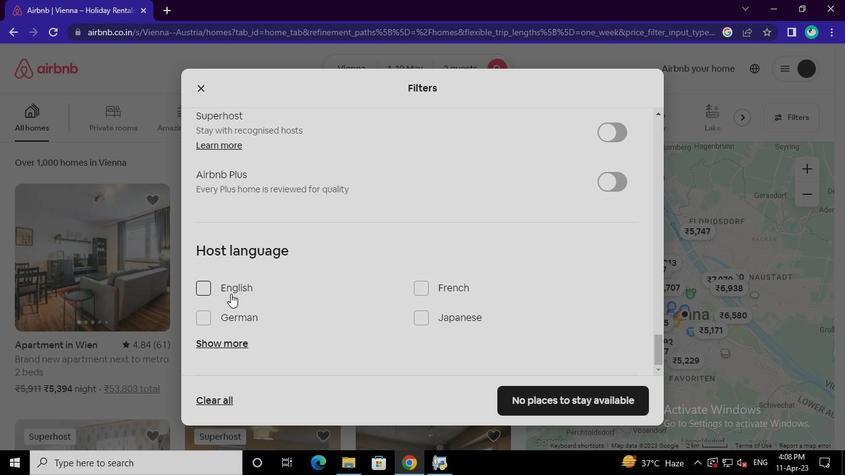 
Action: Mouse moved to (512, 396)
Screenshot: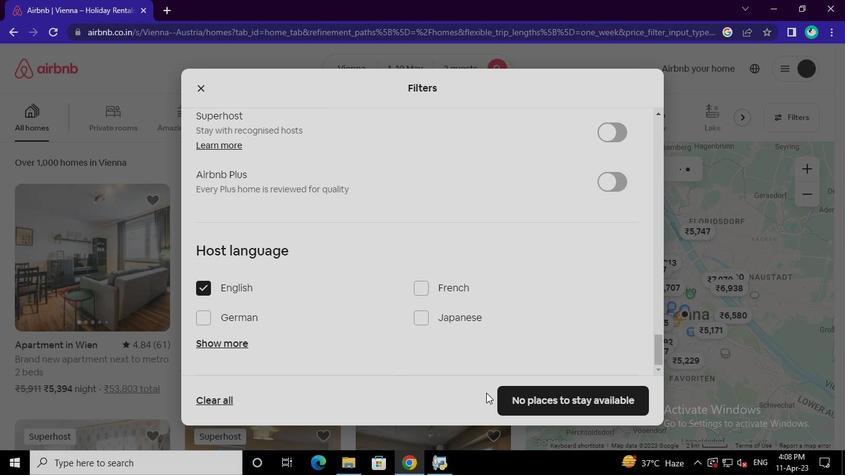 
Action: Mouse pressed left at (512, 396)
Screenshot: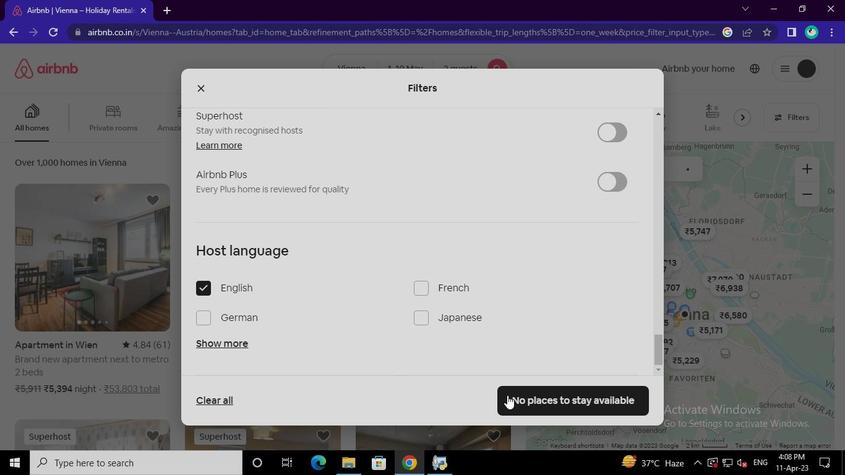 
Action: Mouse moved to (445, 467)
Screenshot: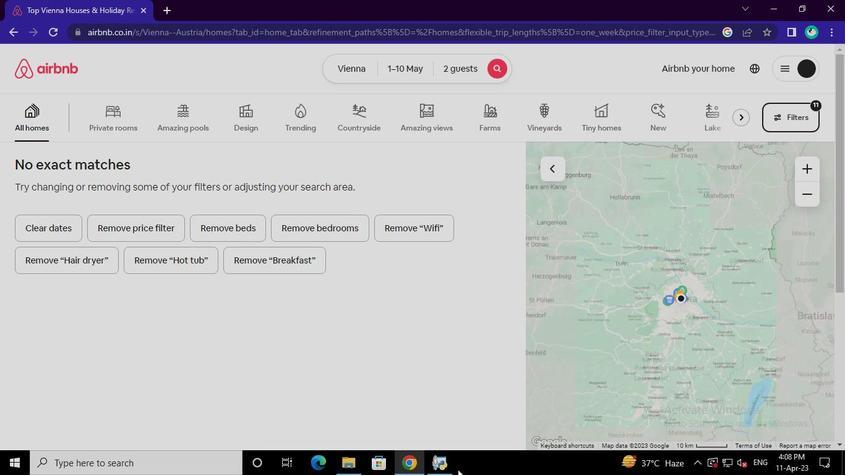 
Action: Mouse pressed left at (445, 467)
Screenshot: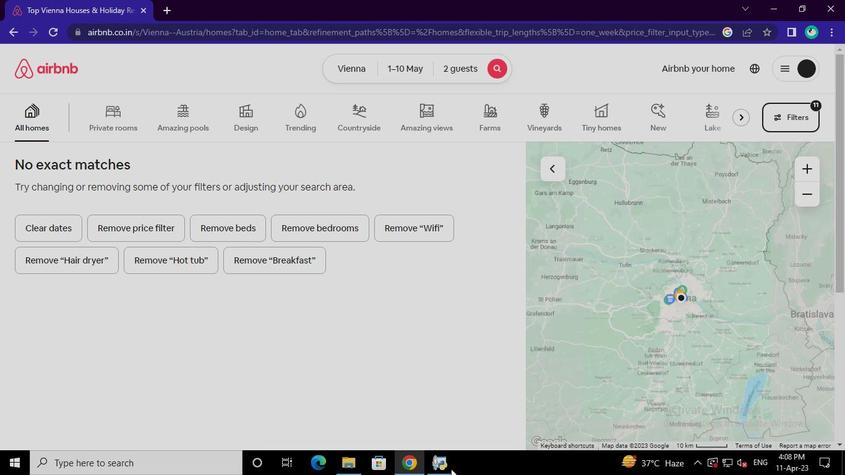 
Action: Mouse moved to (619, 19)
Screenshot: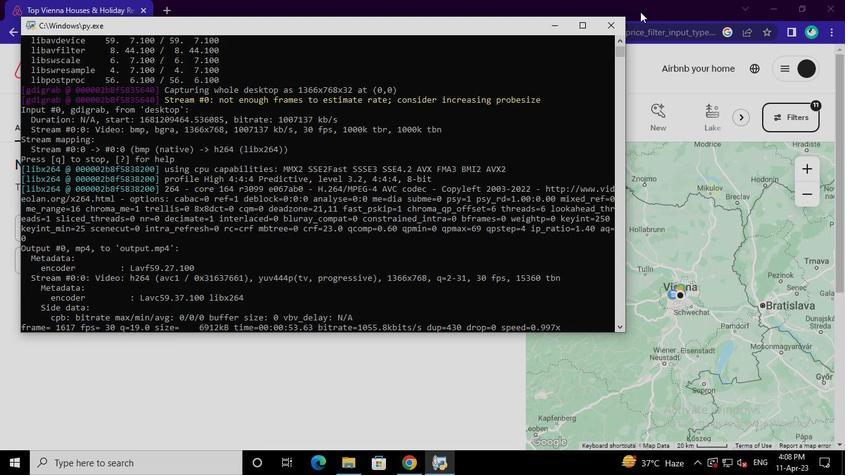
Action: Mouse pressed left at (619, 19)
Screenshot: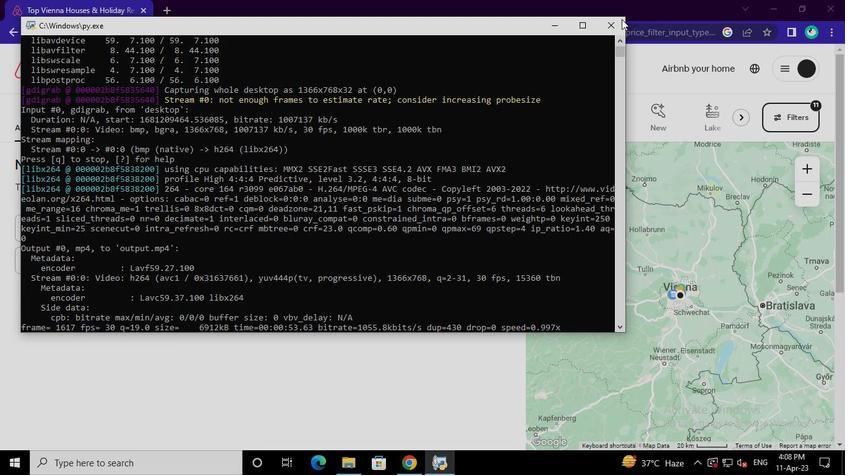 
